 Task: Open Card IT Operations Review in Board Content Curation to Workspace Budgeting and Forecasting and add a team member Softage.1@softage.net, a label Red, a checklist Recruiting, an attachment from your google drive, a color Red and finally, add a card description 'Develop and launch new customer acquisition strategy for B2B market' and a comment 'This task presents an opportunity to showcase our problem-solving and critical thinking skills, finding solutions to complex challenges.'. Add a start date 'Jan 05, 1900' with a due date 'Jan 12, 1900'
Action: Mouse moved to (365, 142)
Screenshot: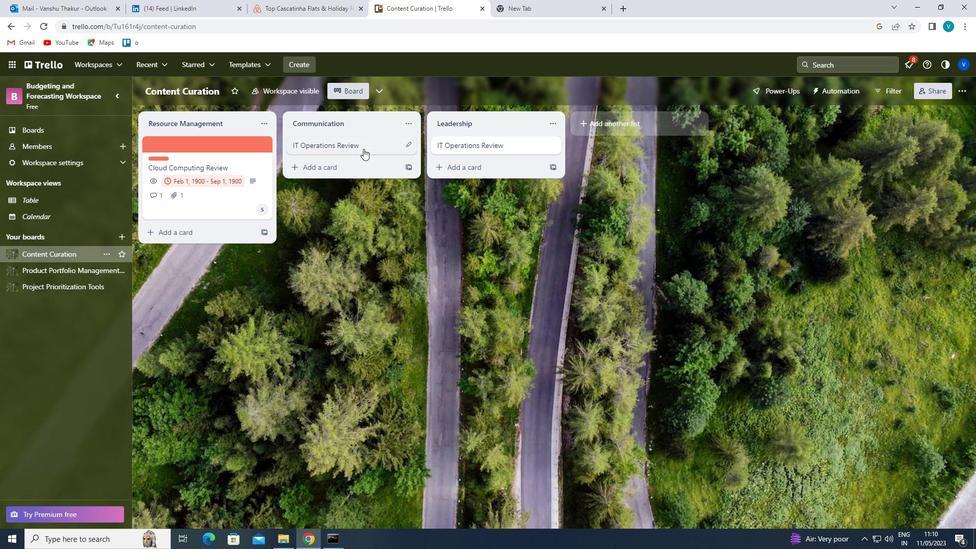 
Action: Mouse pressed left at (365, 142)
Screenshot: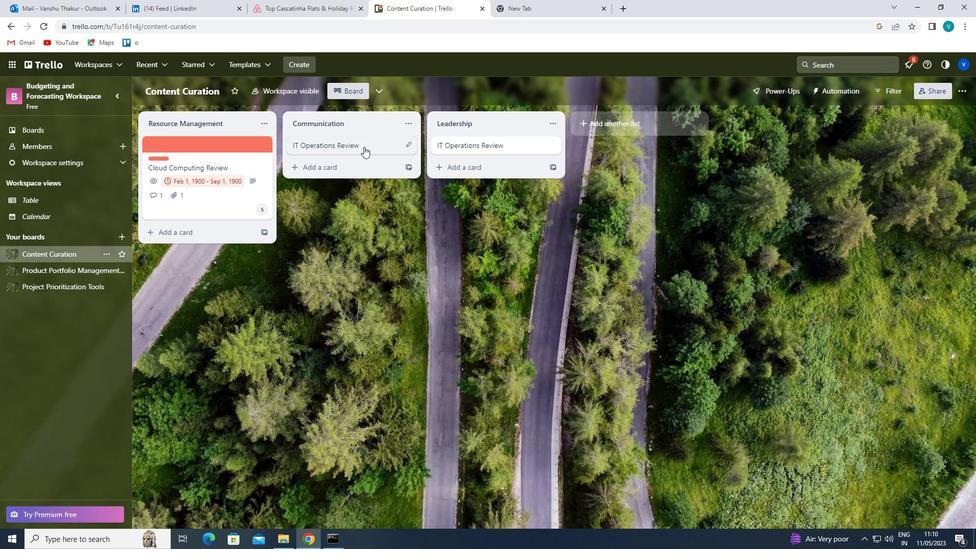 
Action: Mouse moved to (601, 175)
Screenshot: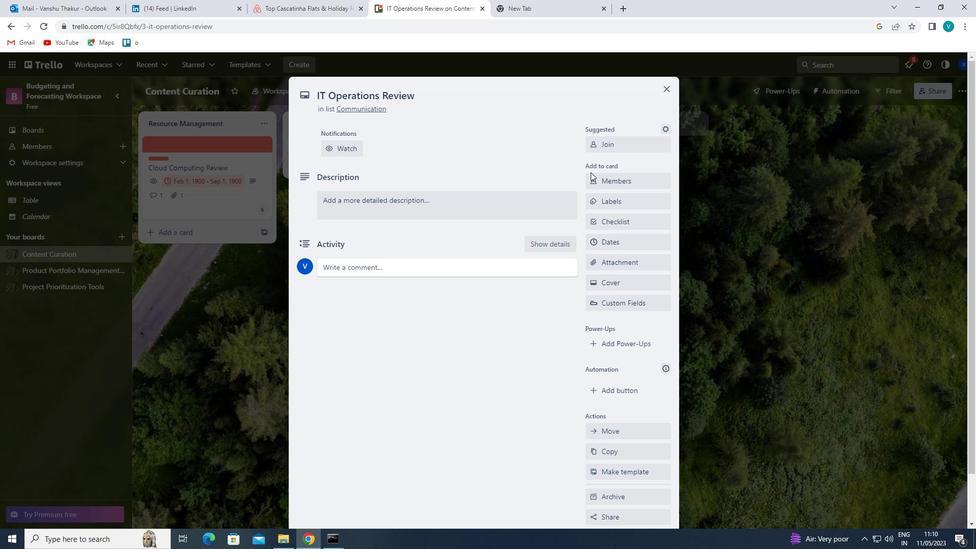 
Action: Mouse pressed left at (601, 175)
Screenshot: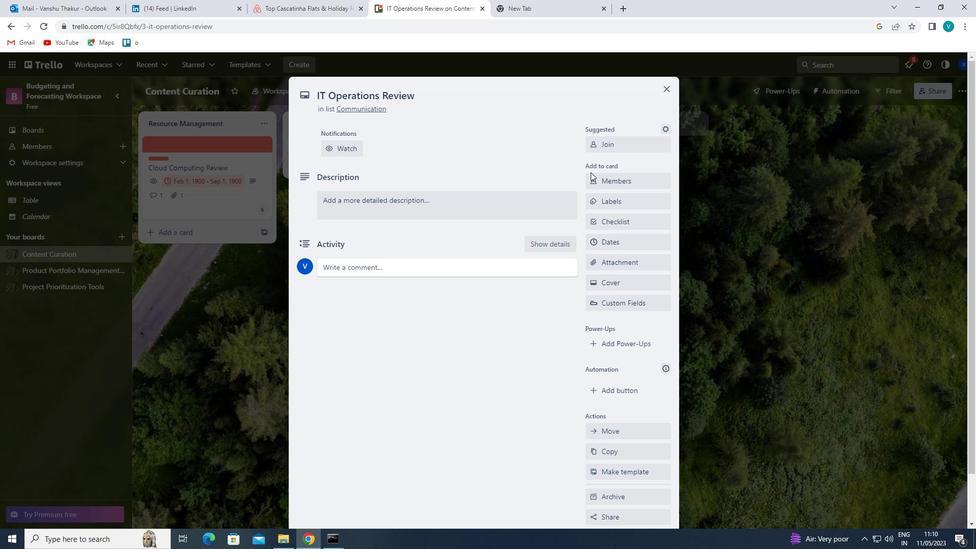 
Action: Mouse moved to (605, 221)
Screenshot: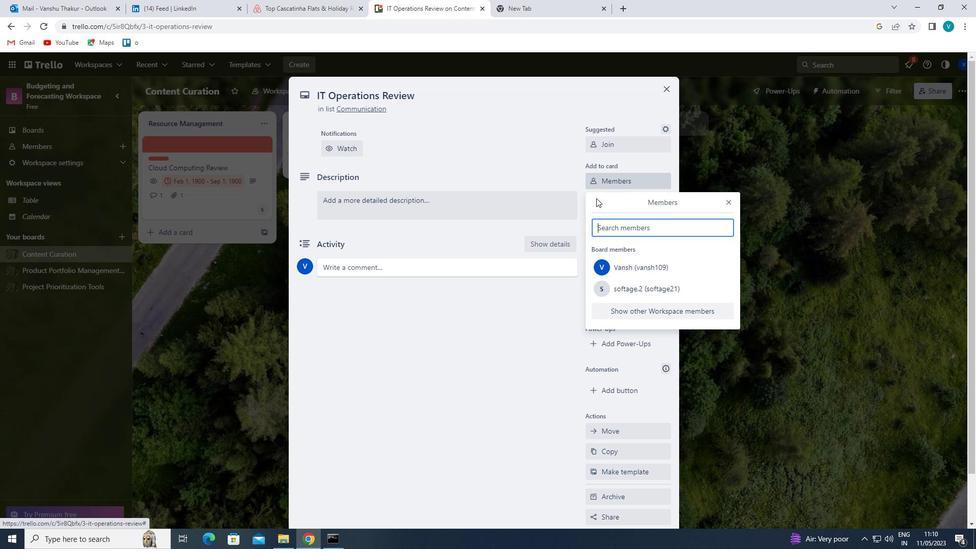 
Action: Mouse pressed left at (605, 221)
Screenshot: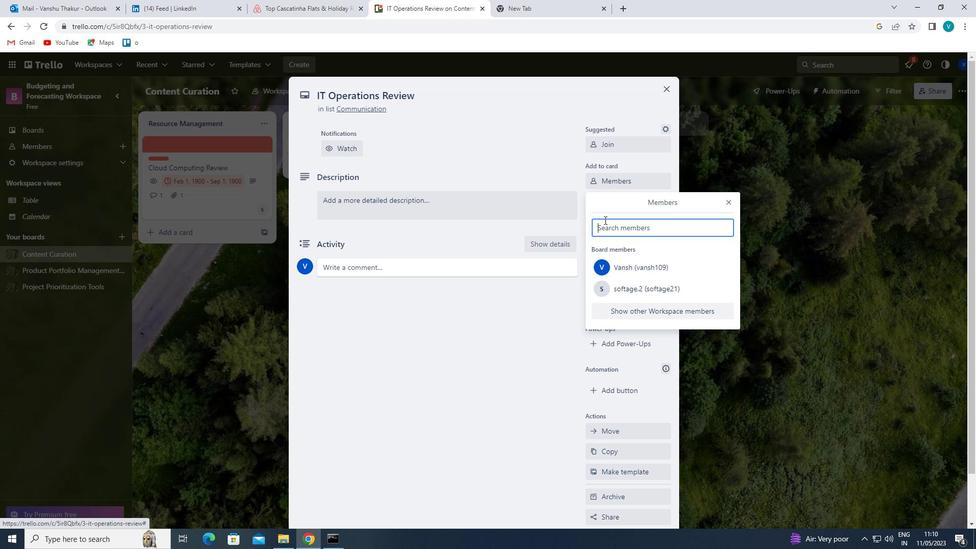 
Action: Mouse moved to (605, 221)
Screenshot: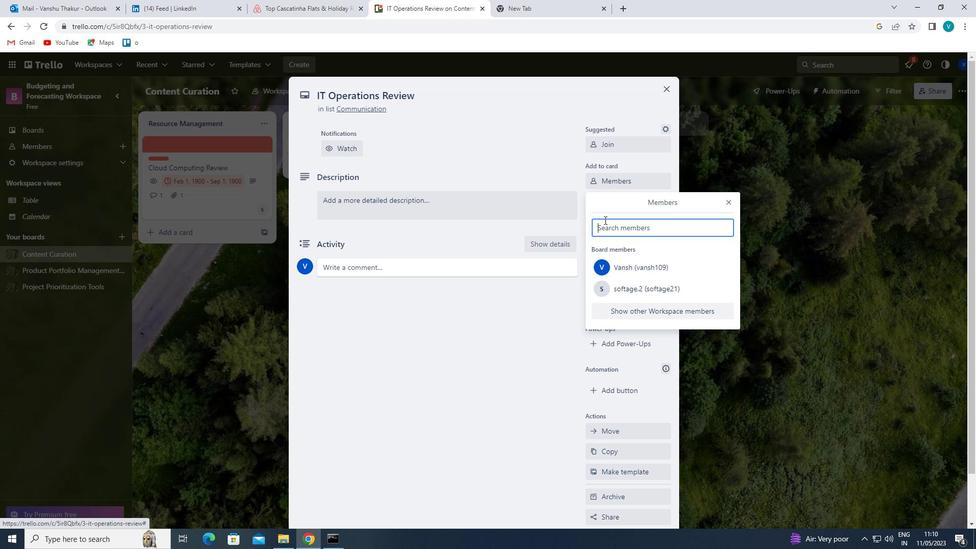 
Action: Key pressed softa
Screenshot: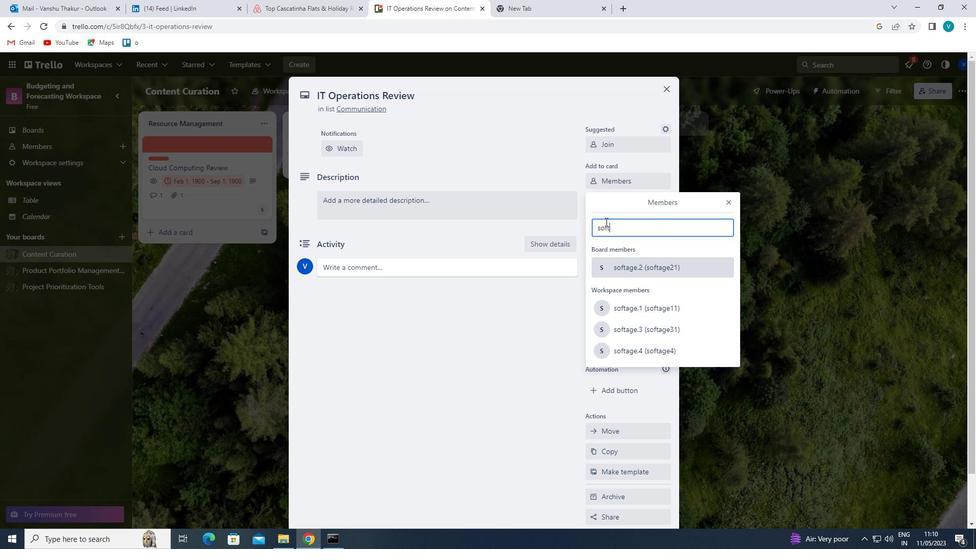 
Action: Mouse moved to (631, 307)
Screenshot: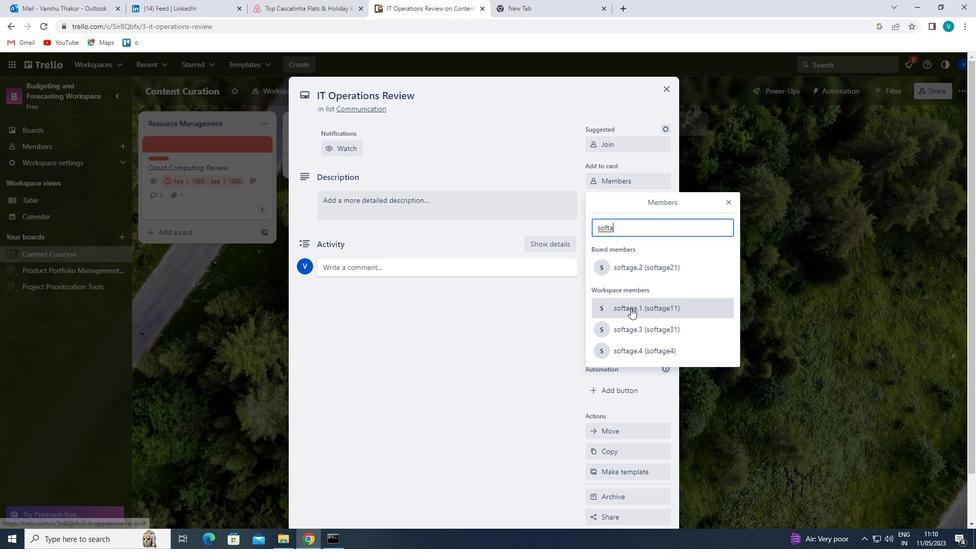 
Action: Mouse pressed left at (631, 307)
Screenshot: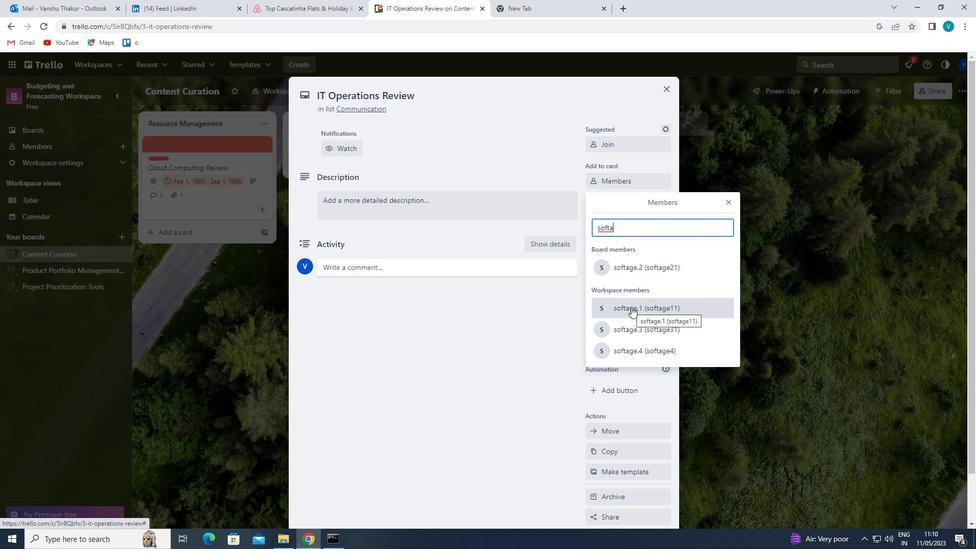 
Action: Mouse moved to (728, 201)
Screenshot: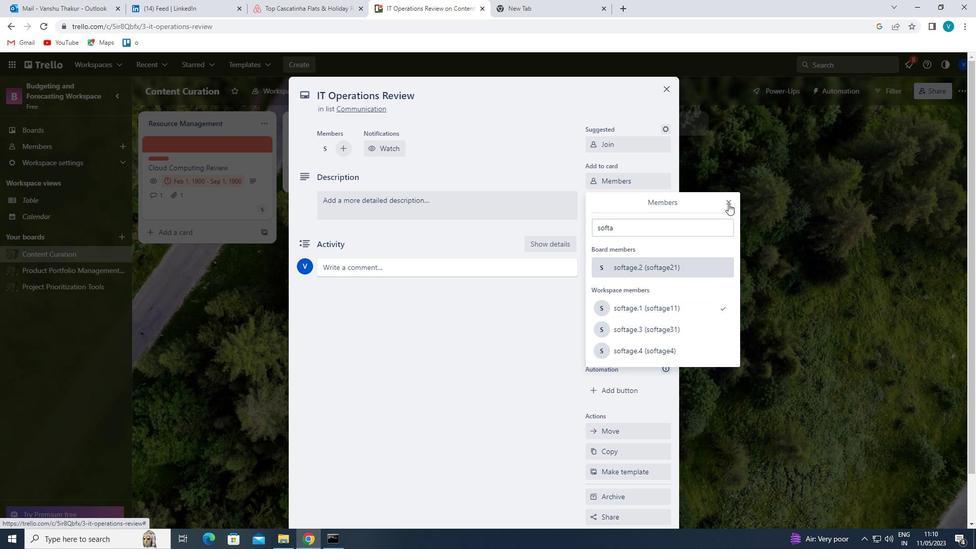 
Action: Mouse pressed left at (728, 201)
Screenshot: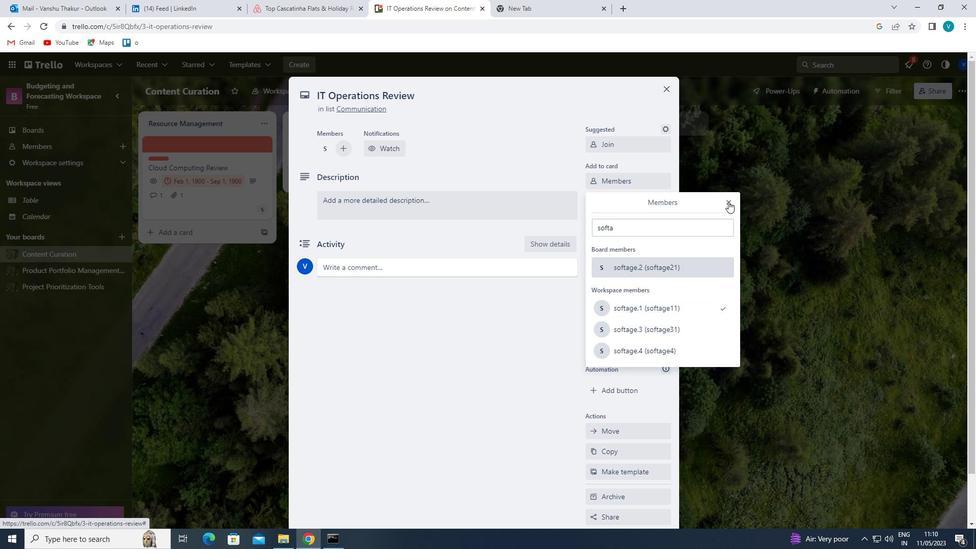 
Action: Mouse moved to (632, 207)
Screenshot: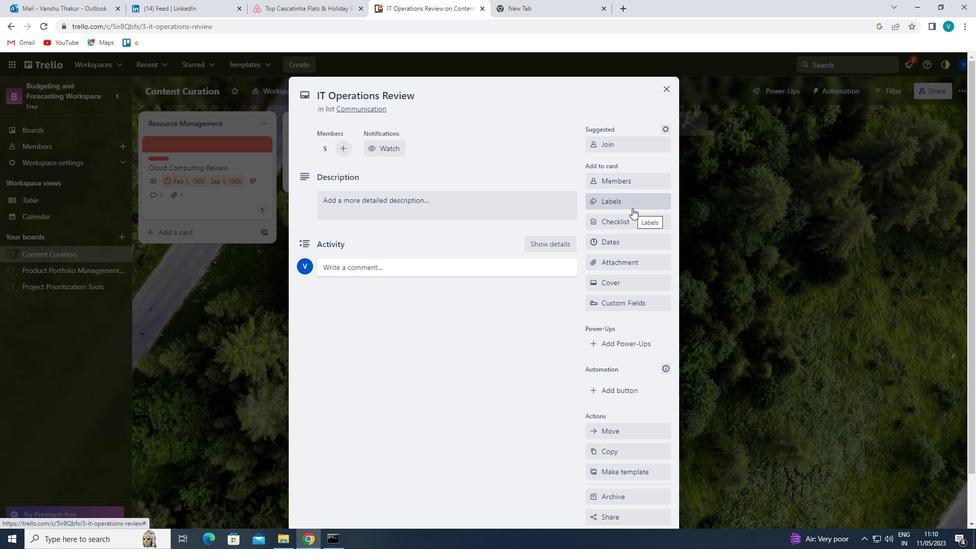 
Action: Mouse pressed left at (632, 207)
Screenshot: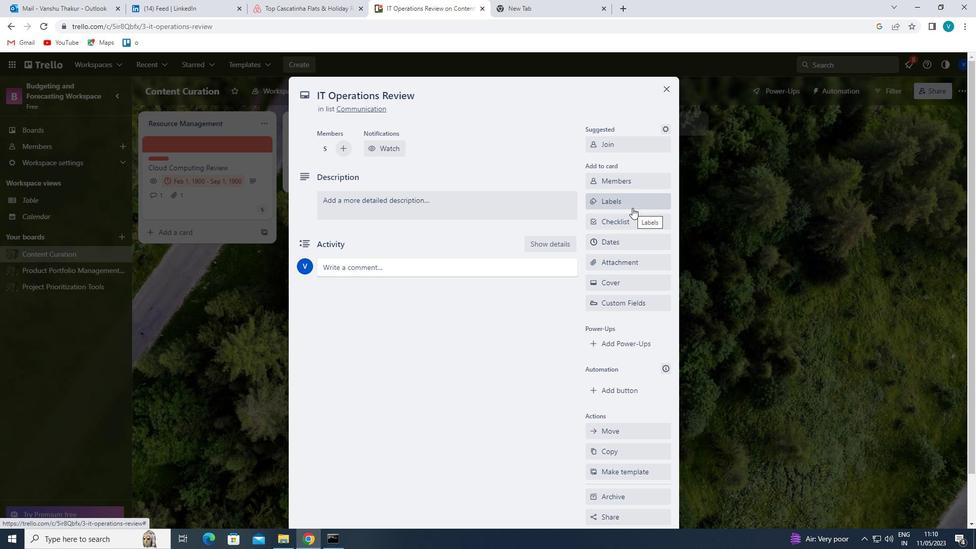 
Action: Mouse moved to (641, 337)
Screenshot: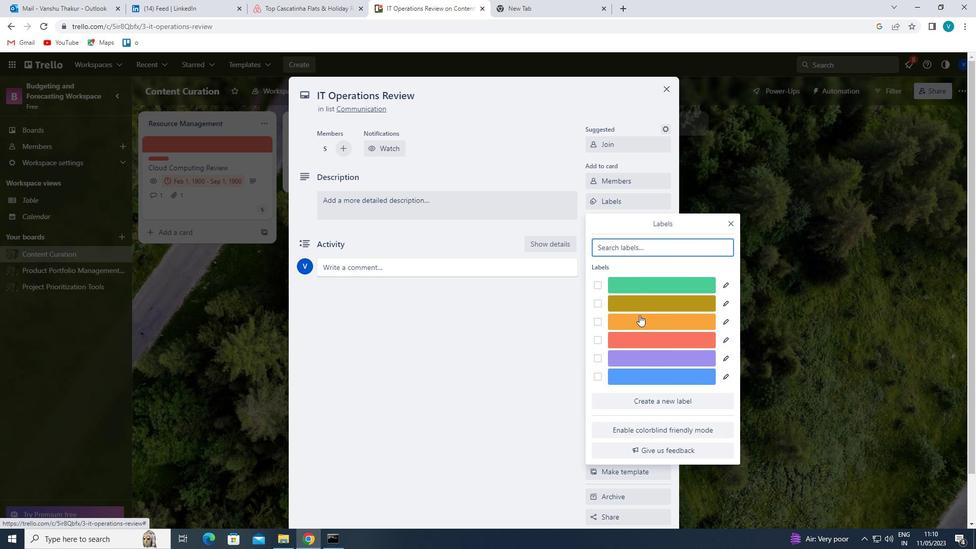 
Action: Mouse pressed left at (641, 337)
Screenshot: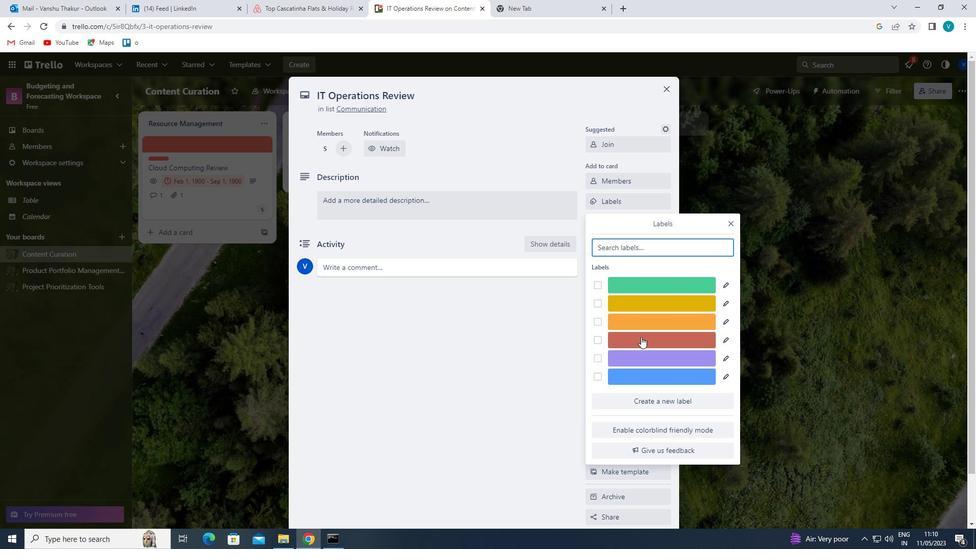 
Action: Mouse moved to (733, 219)
Screenshot: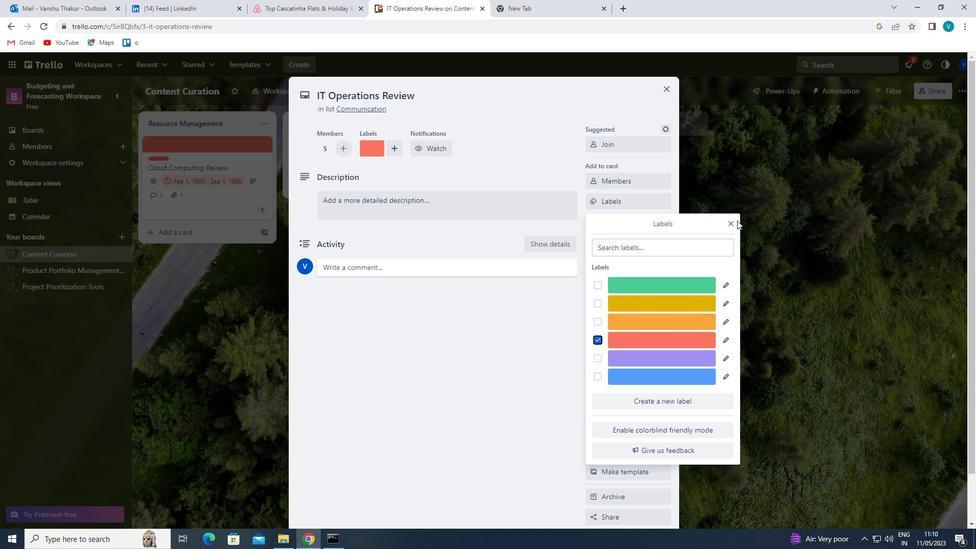 
Action: Mouse pressed left at (733, 219)
Screenshot: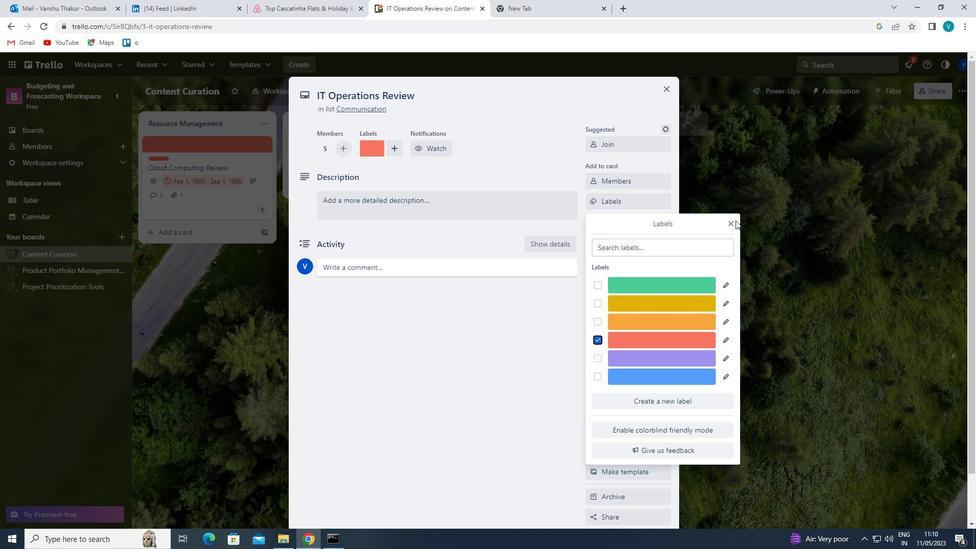 
Action: Mouse moved to (621, 222)
Screenshot: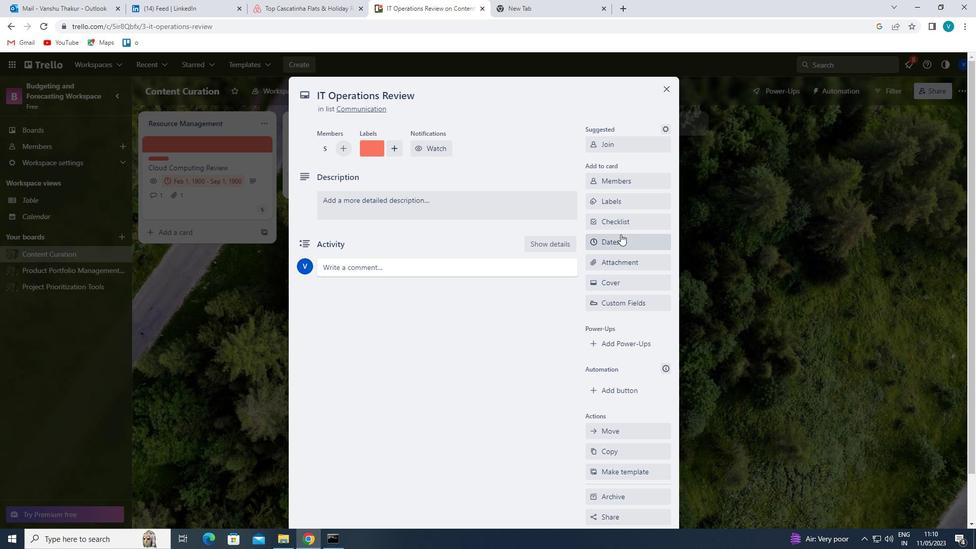 
Action: Mouse pressed left at (621, 222)
Screenshot: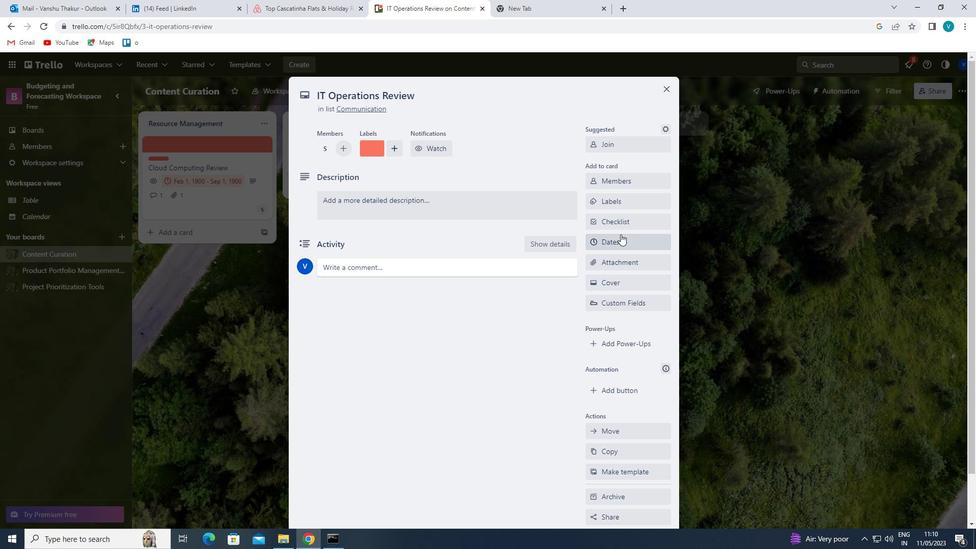 
Action: Key pressed <Key.shift>RECRI<Key.backspace>UI
Screenshot: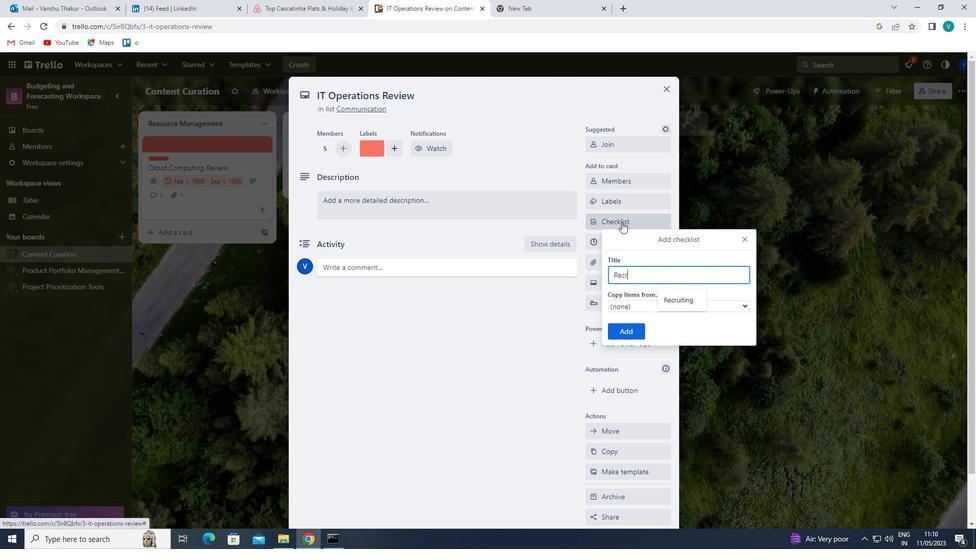 
Action: Mouse moved to (680, 298)
Screenshot: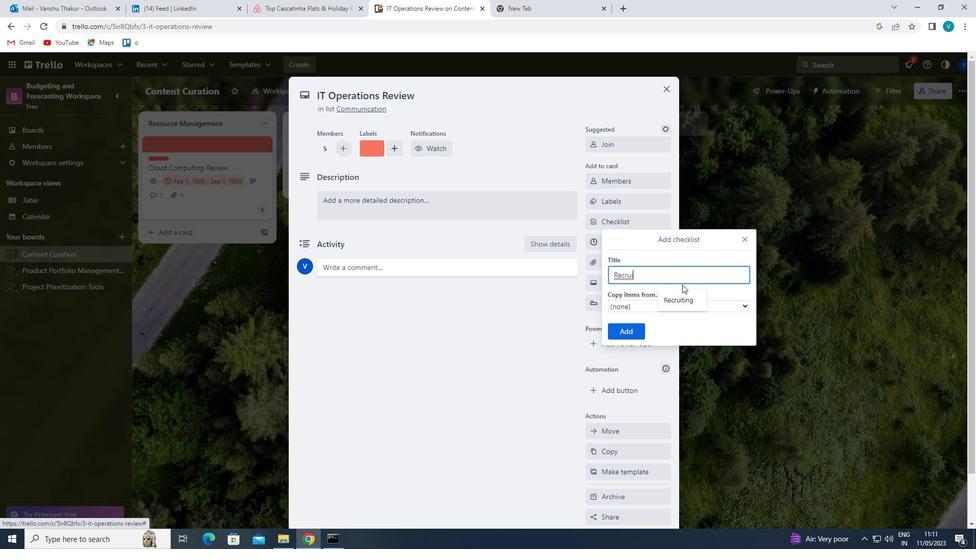 
Action: Mouse pressed left at (680, 298)
Screenshot: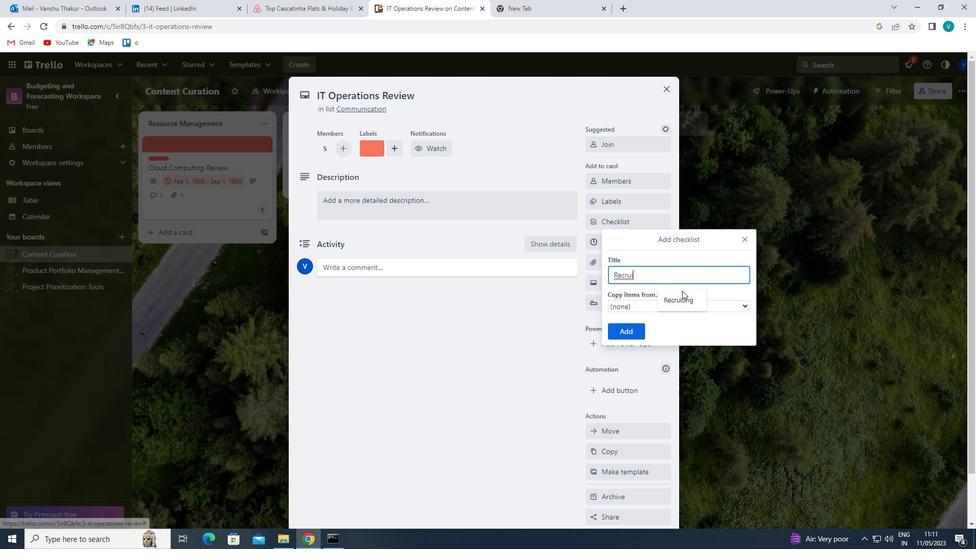 
Action: Mouse moved to (633, 335)
Screenshot: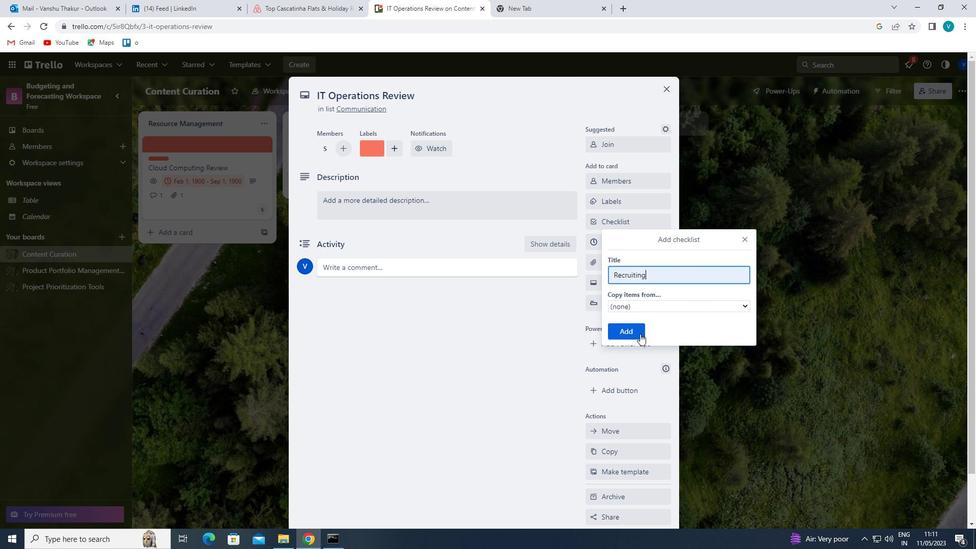 
Action: Mouse pressed left at (633, 335)
Screenshot: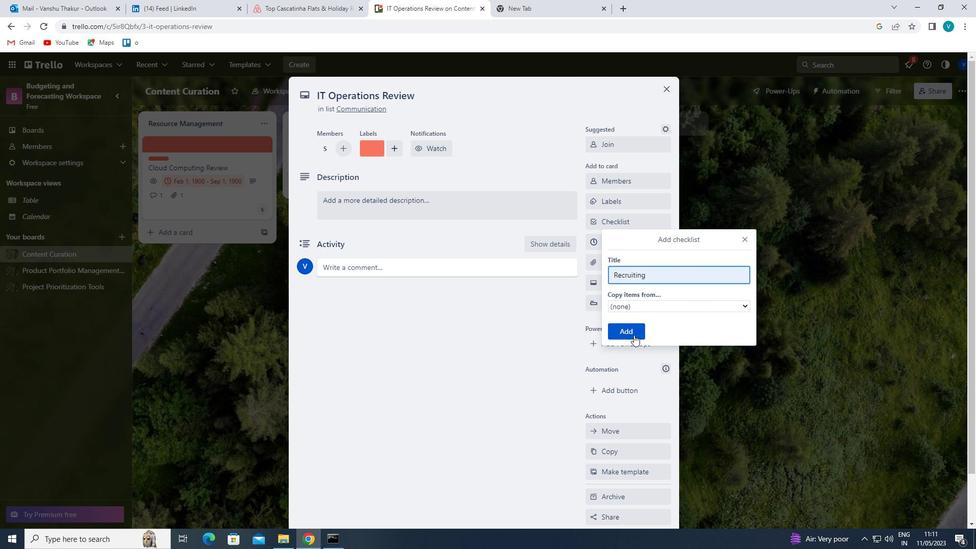 
Action: Mouse moved to (632, 262)
Screenshot: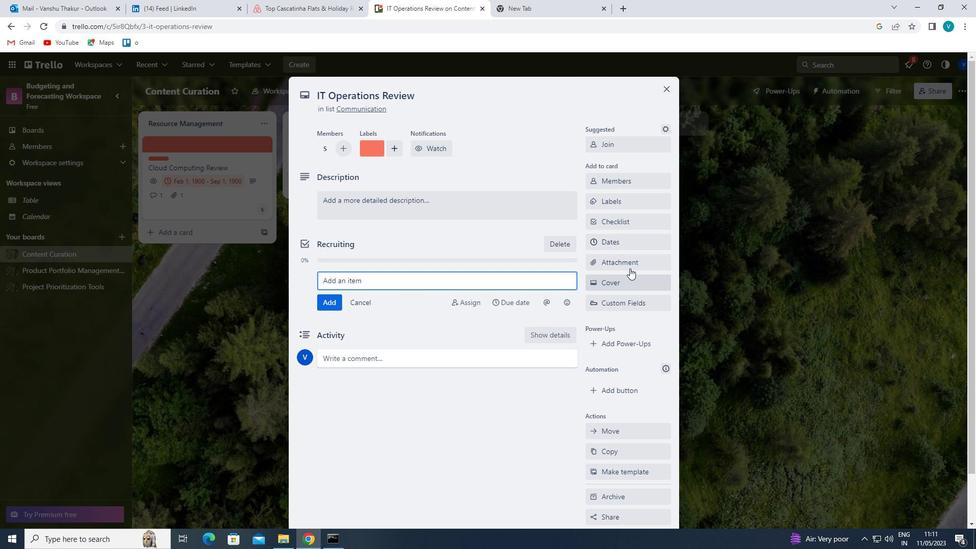 
Action: Mouse pressed left at (632, 262)
Screenshot: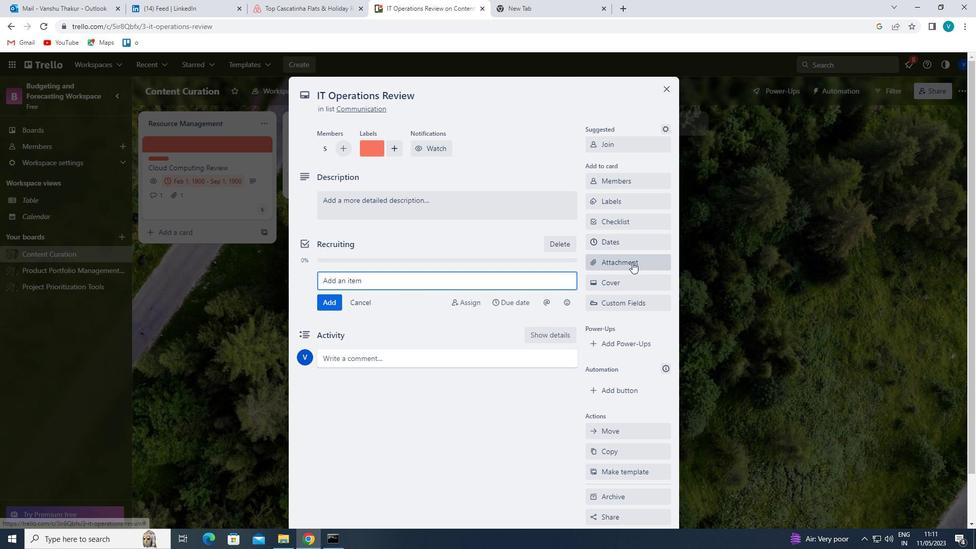 
Action: Mouse moved to (620, 340)
Screenshot: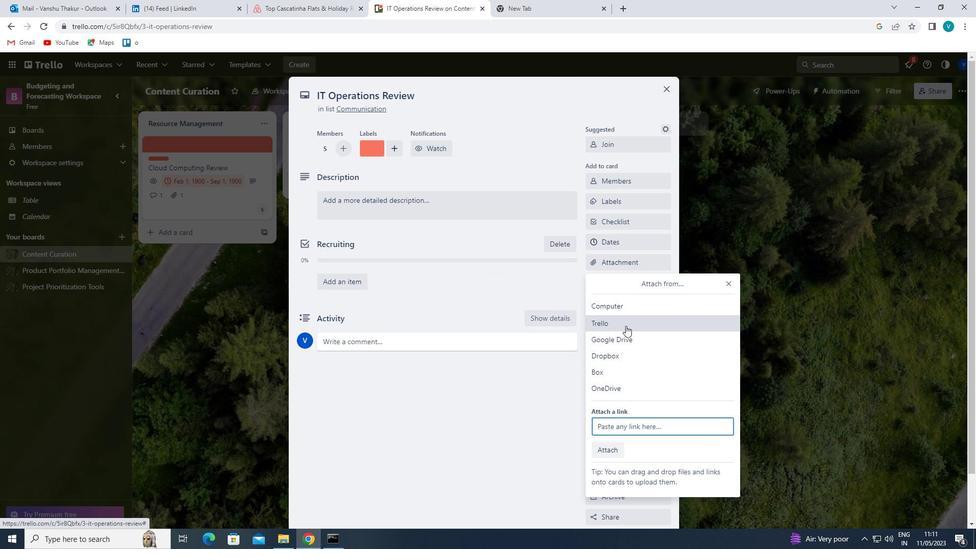 
Action: Mouse pressed left at (620, 340)
Screenshot: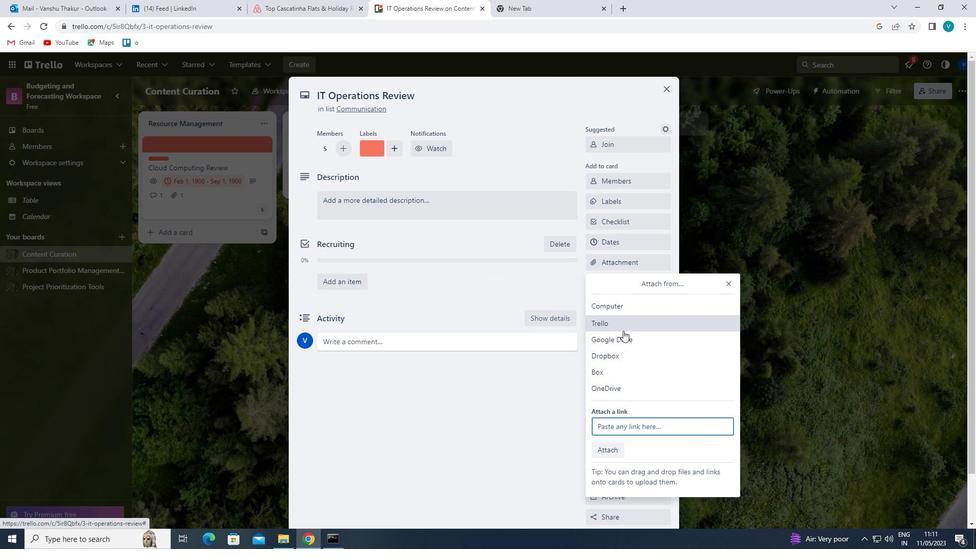 
Action: Mouse moved to (614, 291)
Screenshot: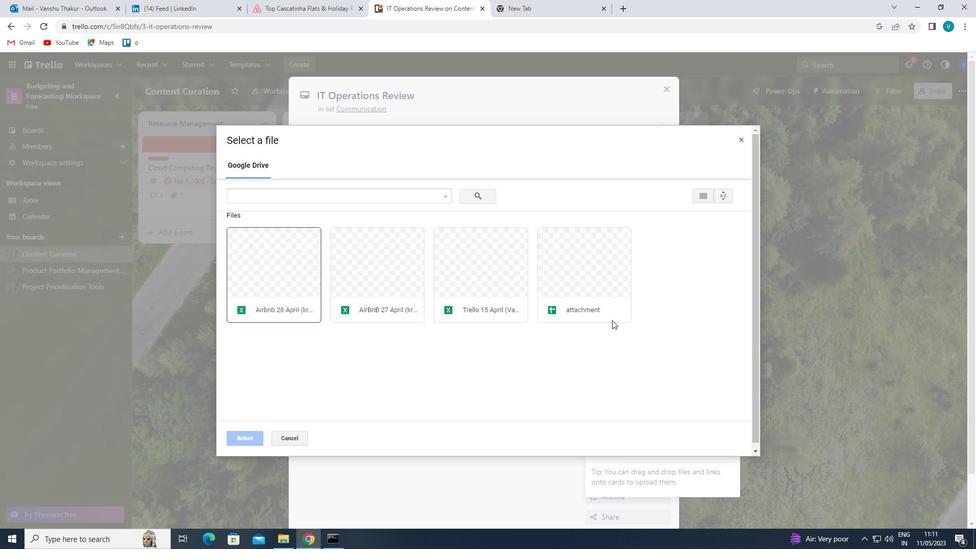 
Action: Mouse pressed left at (614, 291)
Screenshot: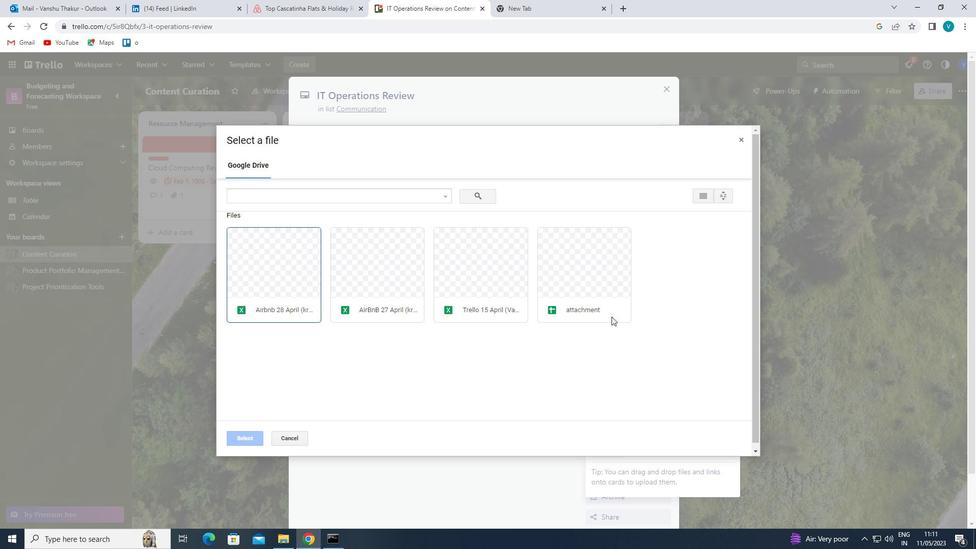 
Action: Mouse moved to (247, 435)
Screenshot: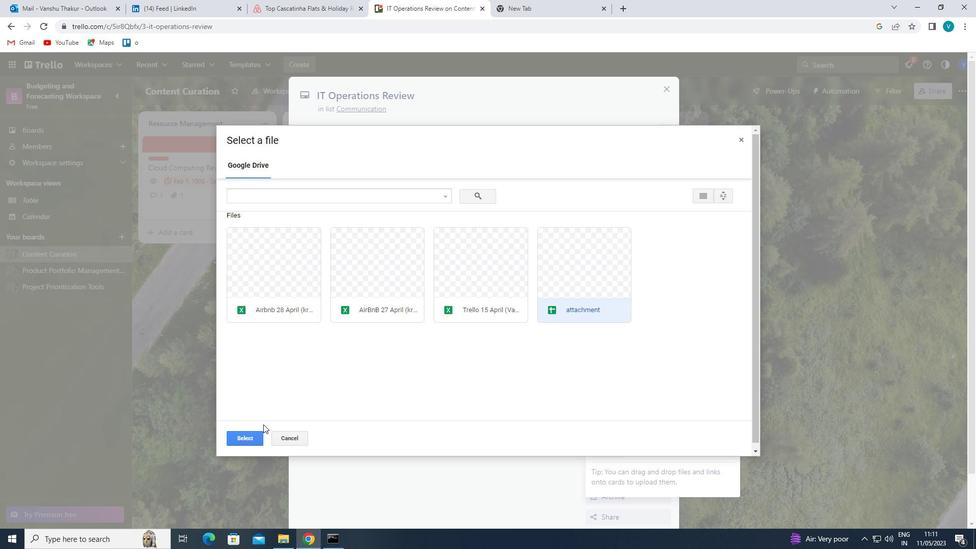 
Action: Mouse pressed left at (247, 435)
Screenshot: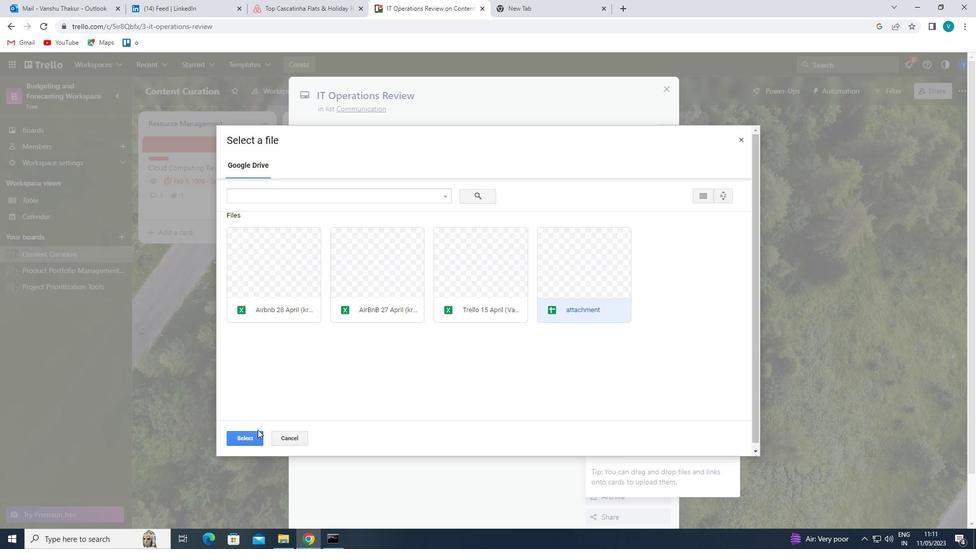 
Action: Mouse moved to (453, 217)
Screenshot: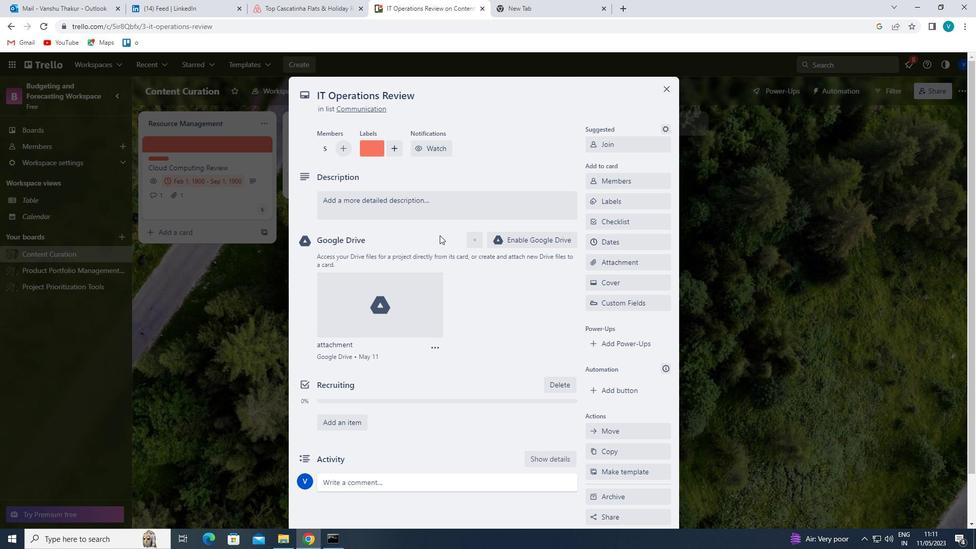
Action: Mouse pressed left at (453, 217)
Screenshot: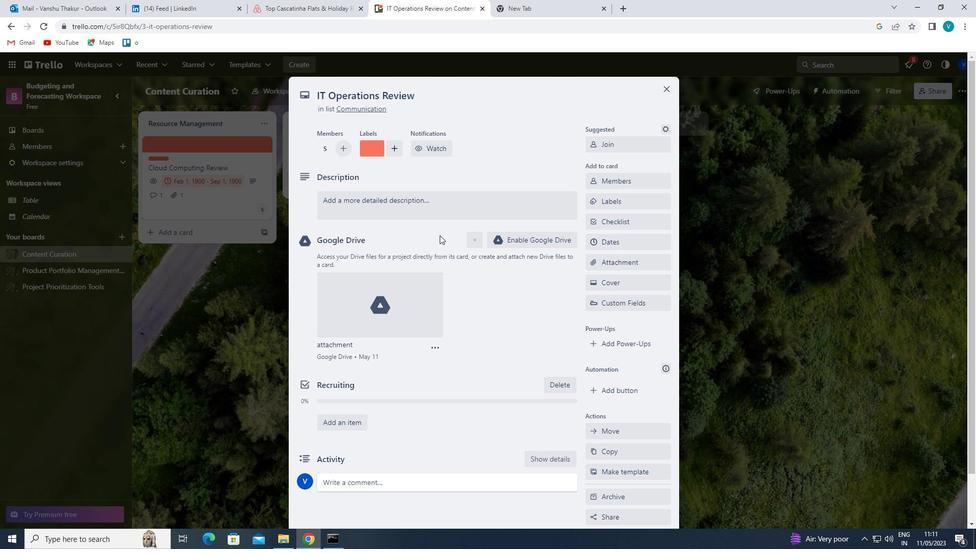 
Action: Mouse moved to (454, 217)
Screenshot: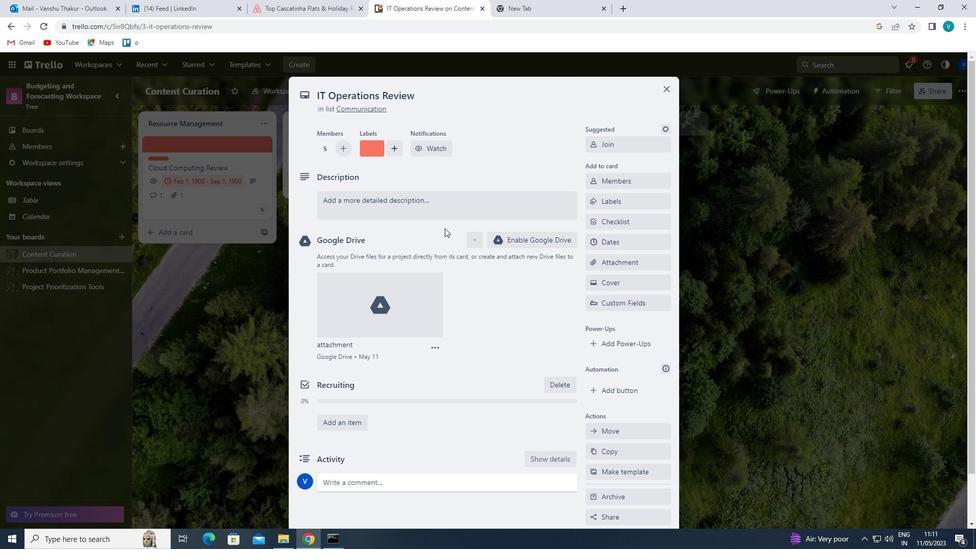 
Action: Key pressed '<Key.shift>DEVELOP<Key.space>AND<Key.space>LAUNCH<Key.space>NEW<Key.space>CUSTOMER<Key.space>ACQUISITION<Key.space>STRATEGY<Key.space>FOR<Key.space><Key.shift>B2<Key.shift><Key.shift><Key.shift><Key.shift><Key.shift><Key.shift><Key.shift><Key.shift><Key.shift>B<Key.space>MARKET'
Screenshot: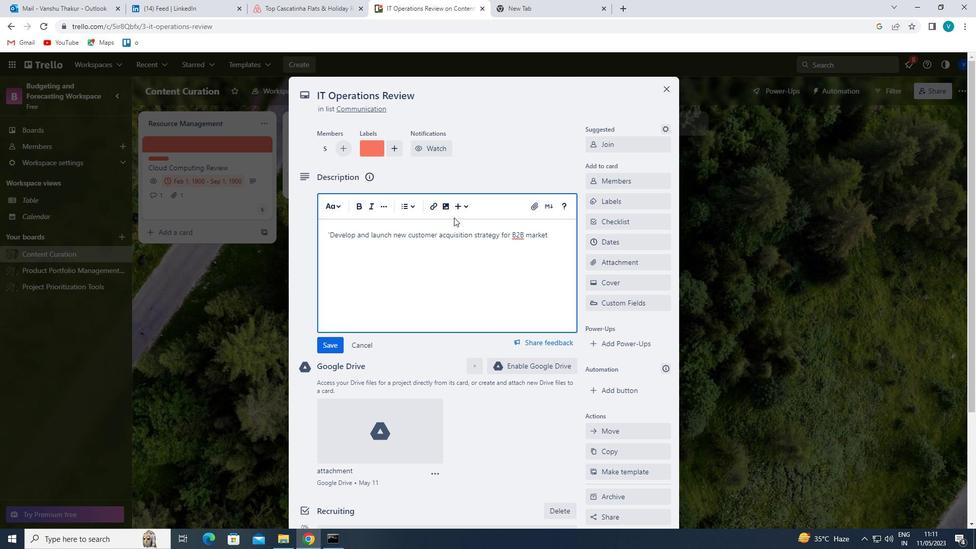 
Action: Mouse moved to (326, 342)
Screenshot: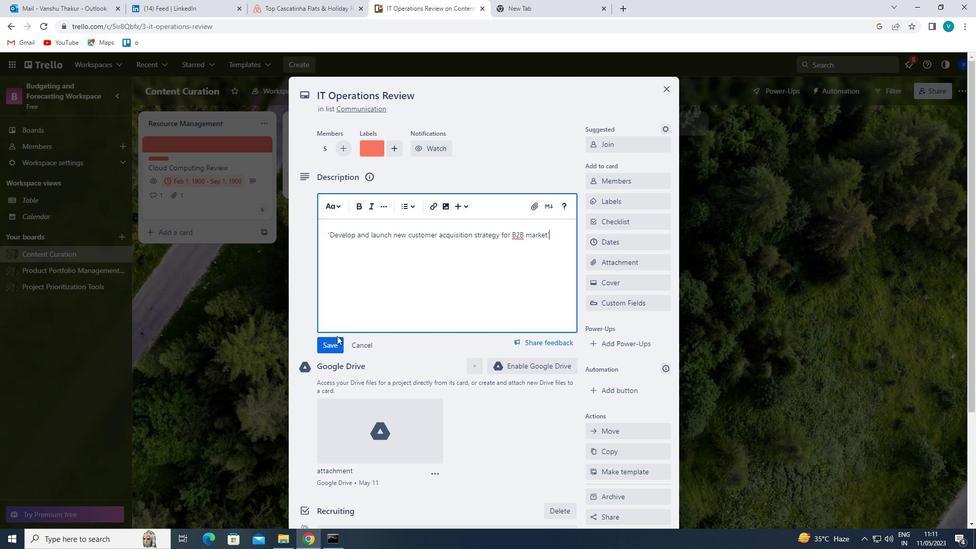 
Action: Mouse pressed left at (326, 342)
Screenshot: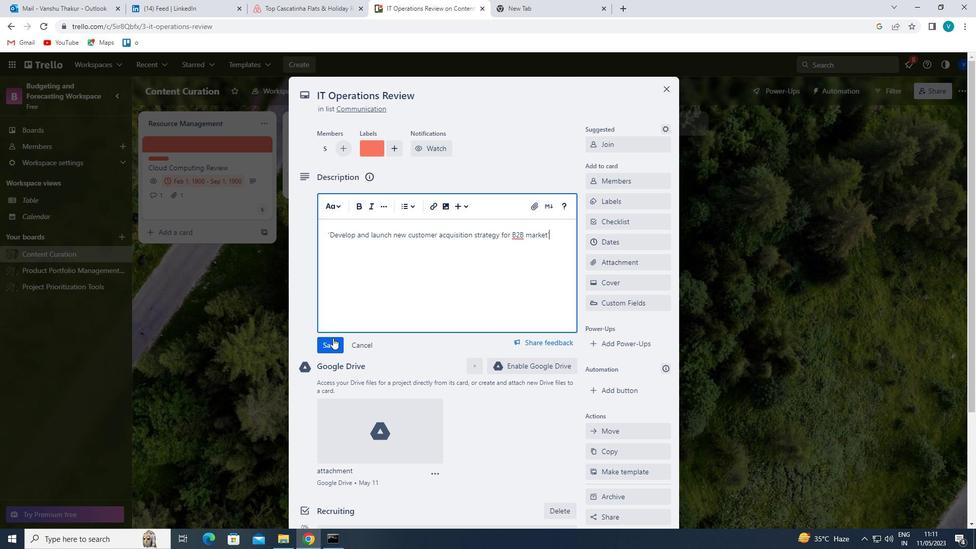 
Action: Mouse moved to (347, 344)
Screenshot: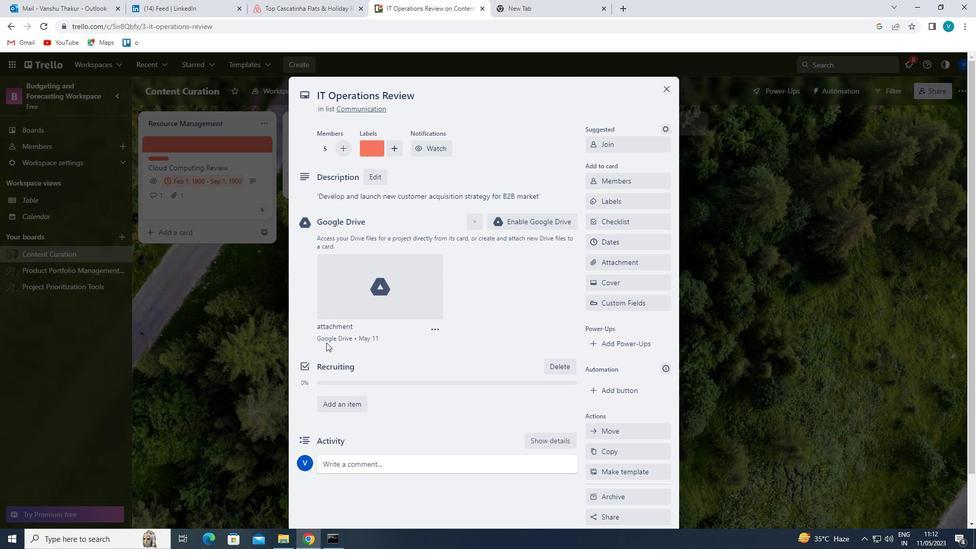 
Action: Mouse scrolled (347, 344) with delta (0, 0)
Screenshot: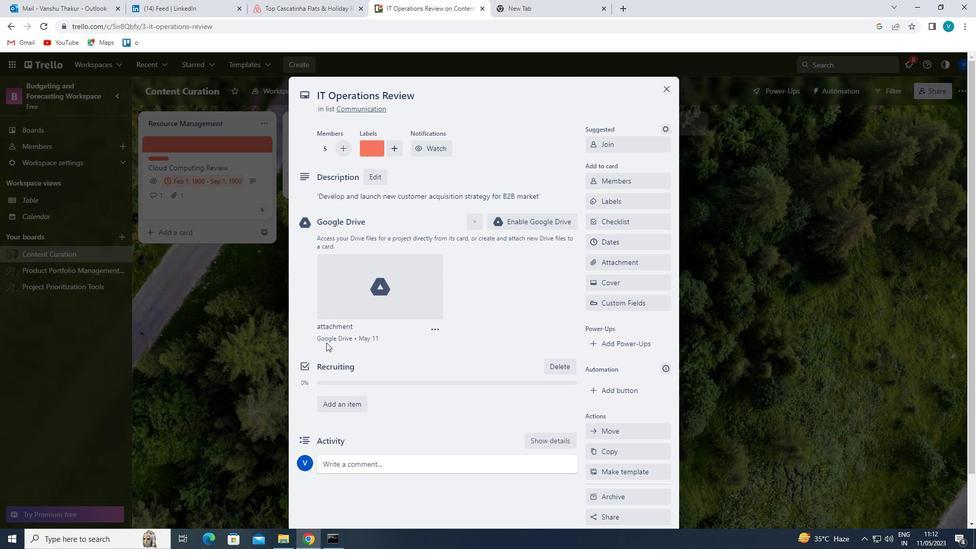 
Action: Mouse moved to (347, 345)
Screenshot: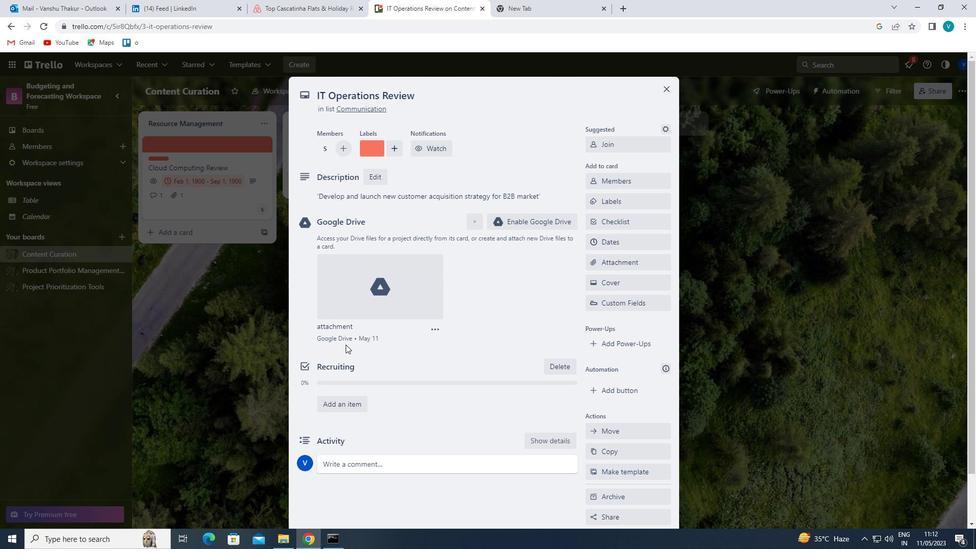 
Action: Mouse scrolled (347, 344) with delta (0, 0)
Screenshot: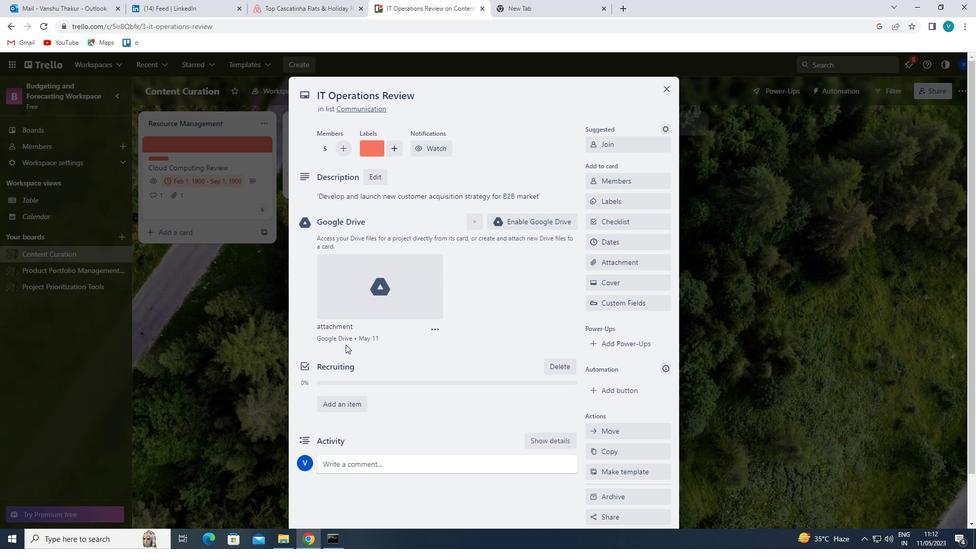 
Action: Mouse moved to (349, 345)
Screenshot: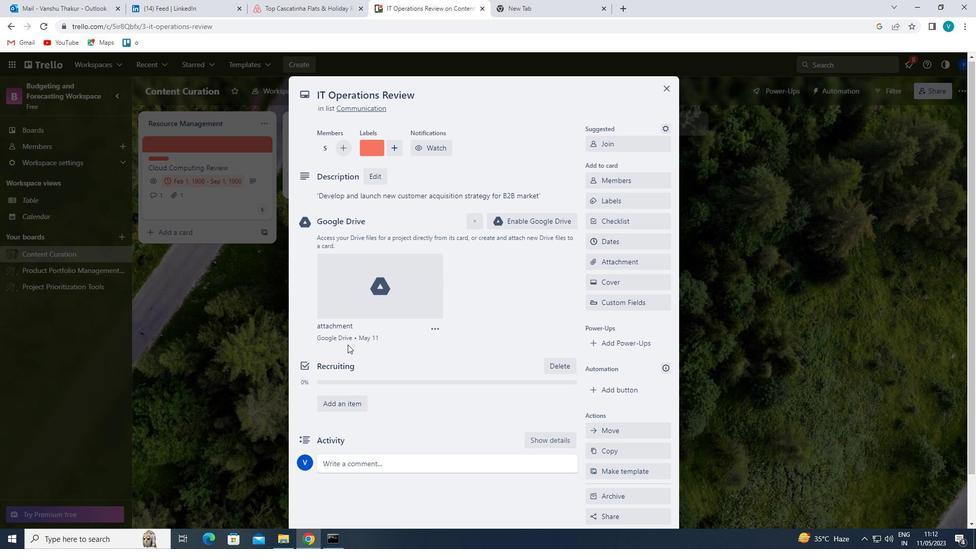 
Action: Mouse scrolled (349, 345) with delta (0, 0)
Screenshot: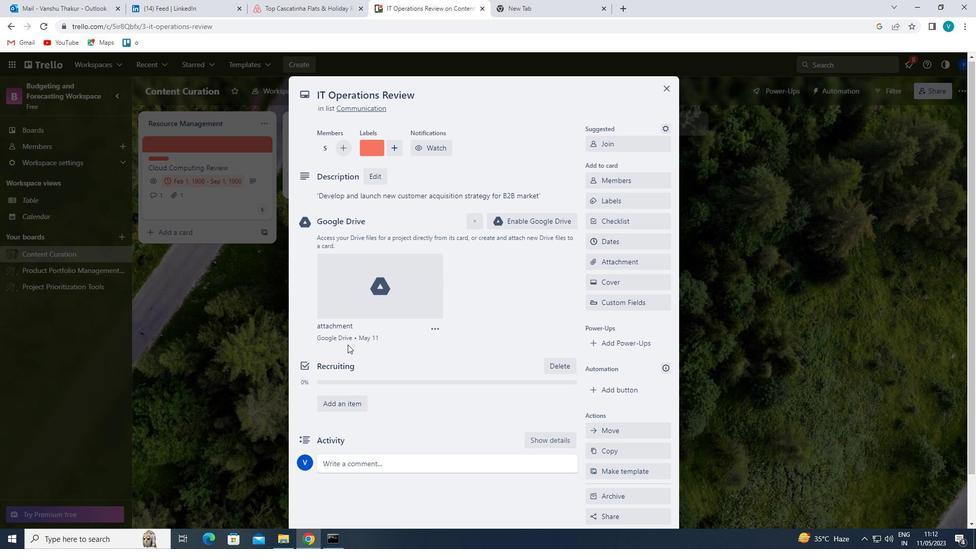
Action: Mouse moved to (375, 410)
Screenshot: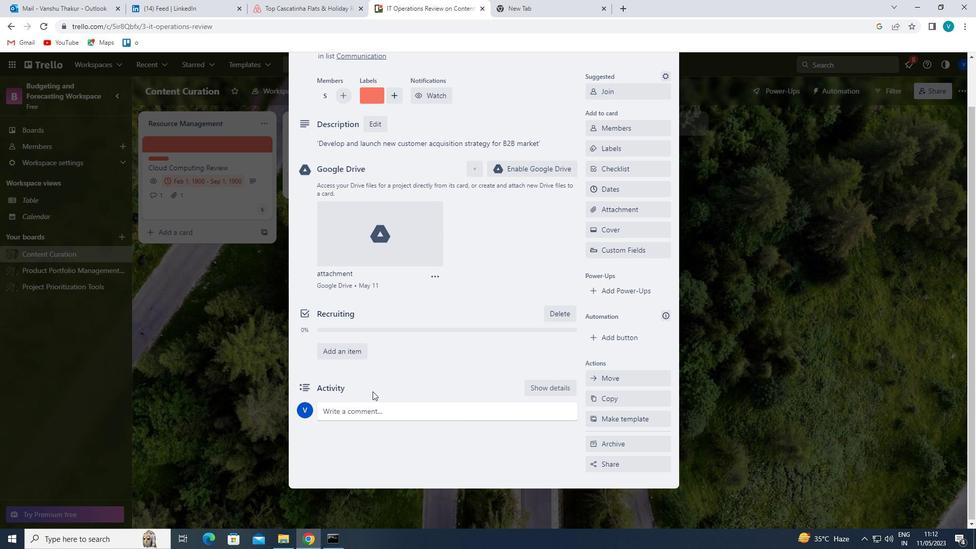 
Action: Mouse pressed left at (375, 410)
Screenshot: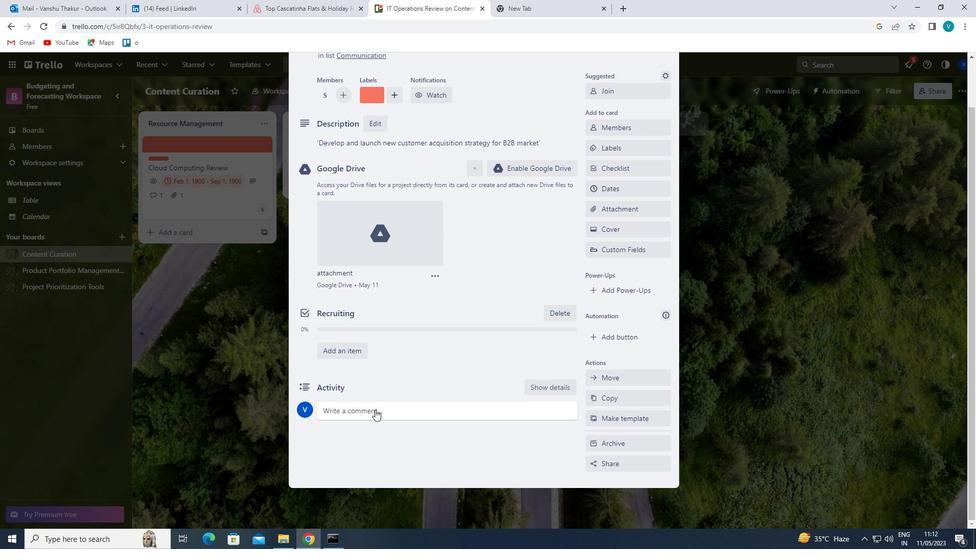 
Action: Key pressed '<Key.shift><Key.shift><Key.shift>THIS<Key.space>TASK<Key.space>PRESENTS<Key.space>AN<Key.space>OPPO<Key.backspace>ORTUNITY<Key.space>TO<Key.space>SHOWCASE<Key.space>OUR<Key.space>[R<Key.backspace><Key.backspace>PROV<Key.backspace>BLR<Key.backspace>EM<Key.space><Key.backspace>-SOLVING<Key.space>AND<Key.space>CRITICAL<Key.space>THINKING<Key.space>SKILLS<Key.space><Key.backspace>,<Key.space>FINDING<Key.space>SOLUTIONS<Key.space>TO<Key.space>COMPLES<Key.backspace>X<Key.space>CHALLENGES.;<Key.backspace>'
Screenshot: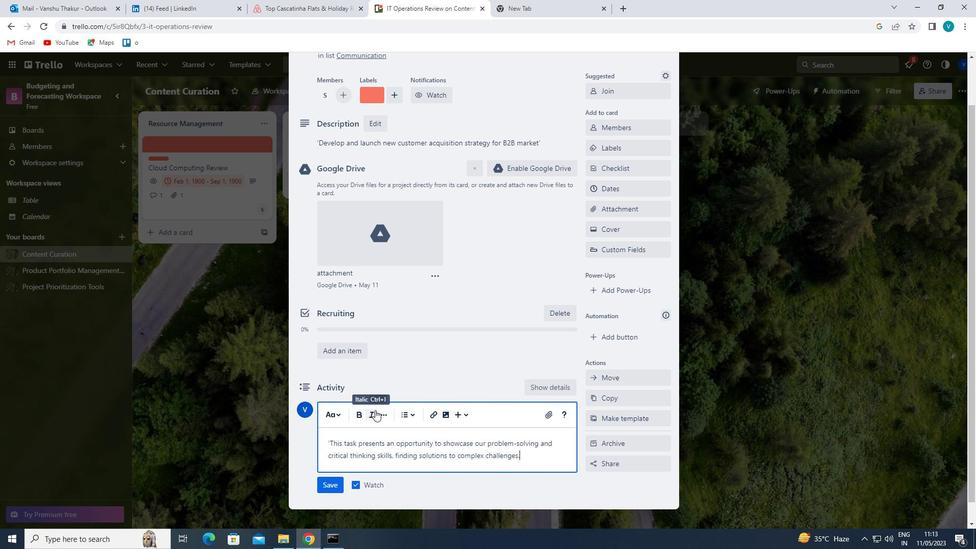 
Action: Mouse moved to (334, 482)
Screenshot: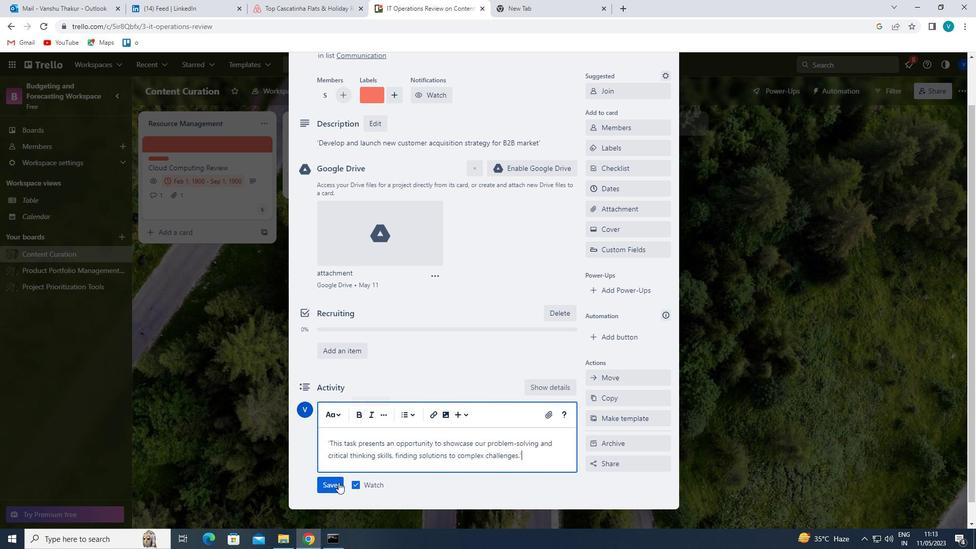 
Action: Mouse pressed left at (334, 482)
Screenshot: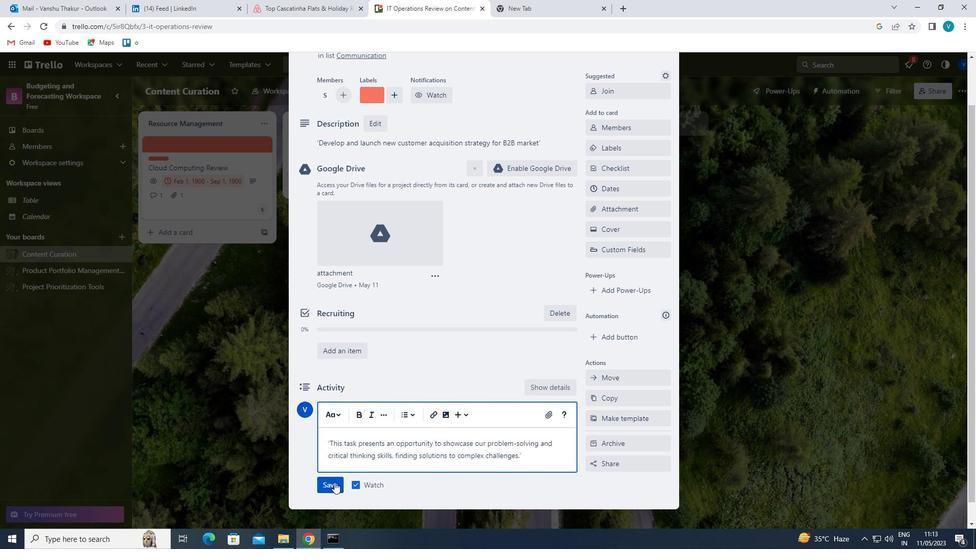 
Action: Mouse moved to (627, 186)
Screenshot: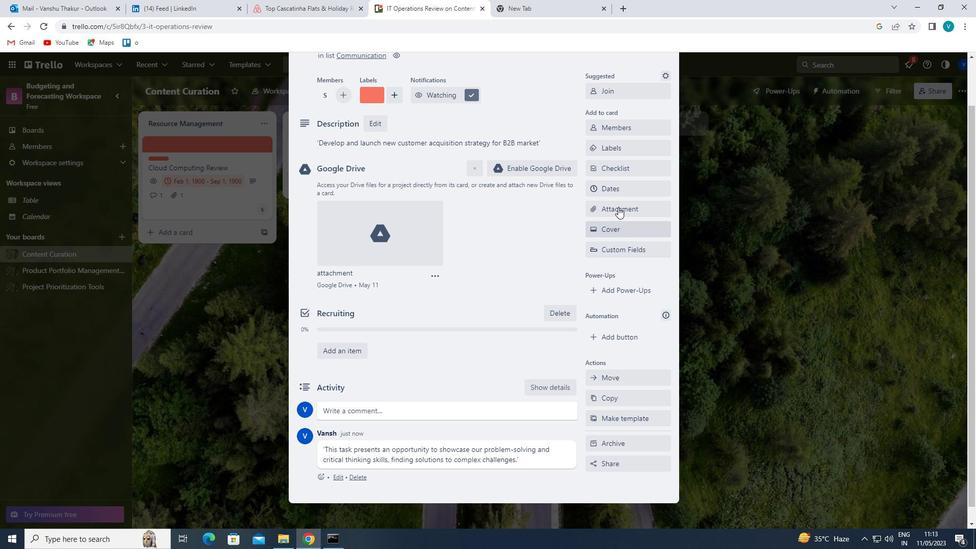
Action: Mouse pressed left at (627, 186)
Screenshot: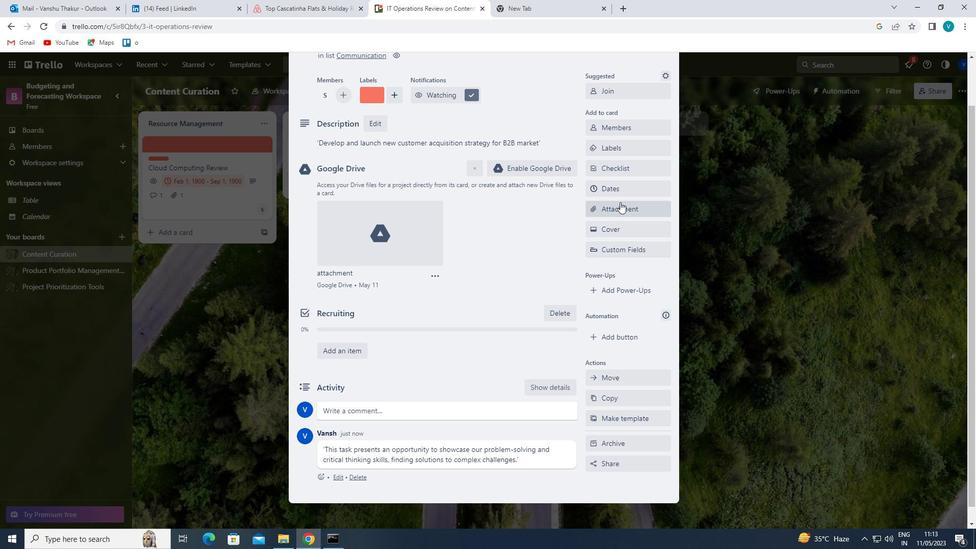 
Action: Mouse moved to (598, 279)
Screenshot: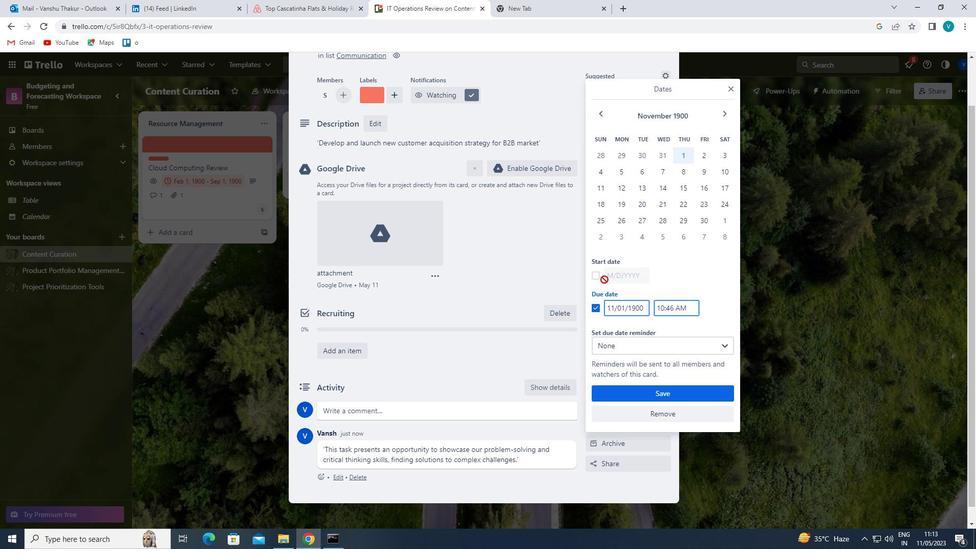 
Action: Mouse pressed left at (598, 279)
Screenshot: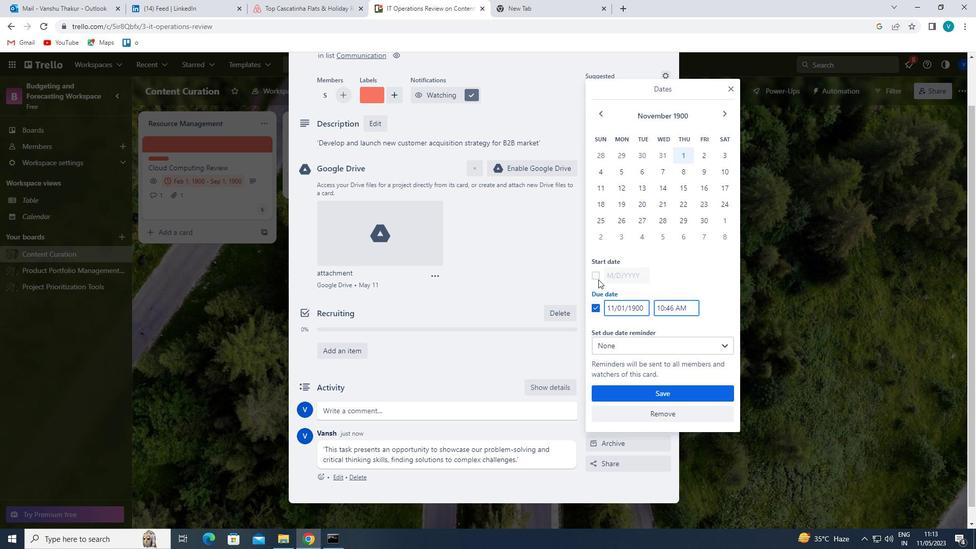 
Action: Mouse moved to (614, 275)
Screenshot: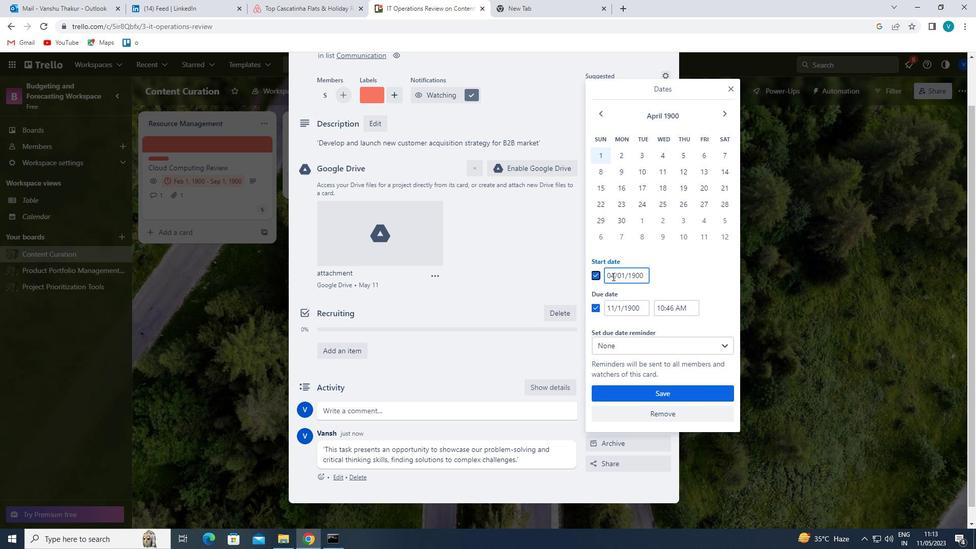 
Action: Mouse pressed left at (614, 275)
Screenshot: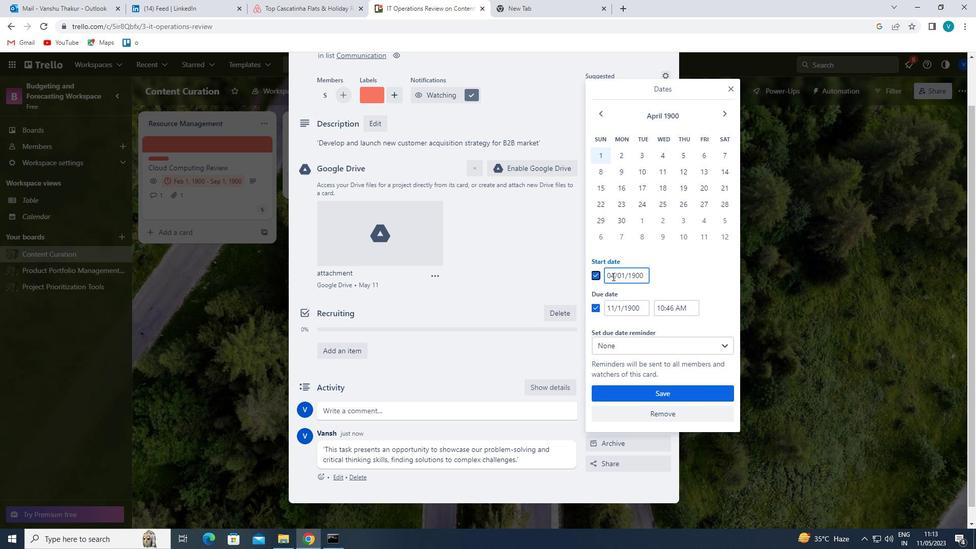 
Action: Mouse moved to (610, 273)
Screenshot: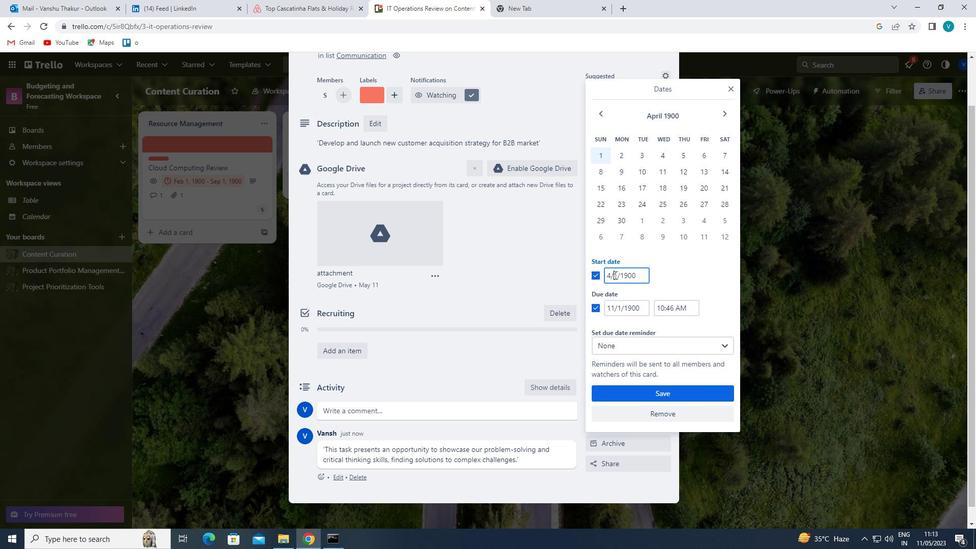 
Action: Mouse pressed left at (610, 273)
Screenshot: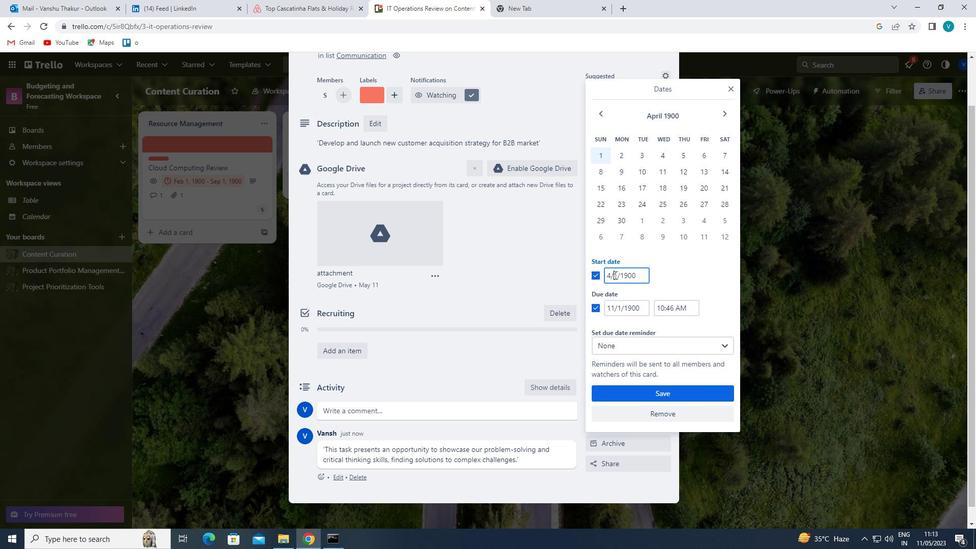 
Action: Mouse moved to (616, 291)
Screenshot: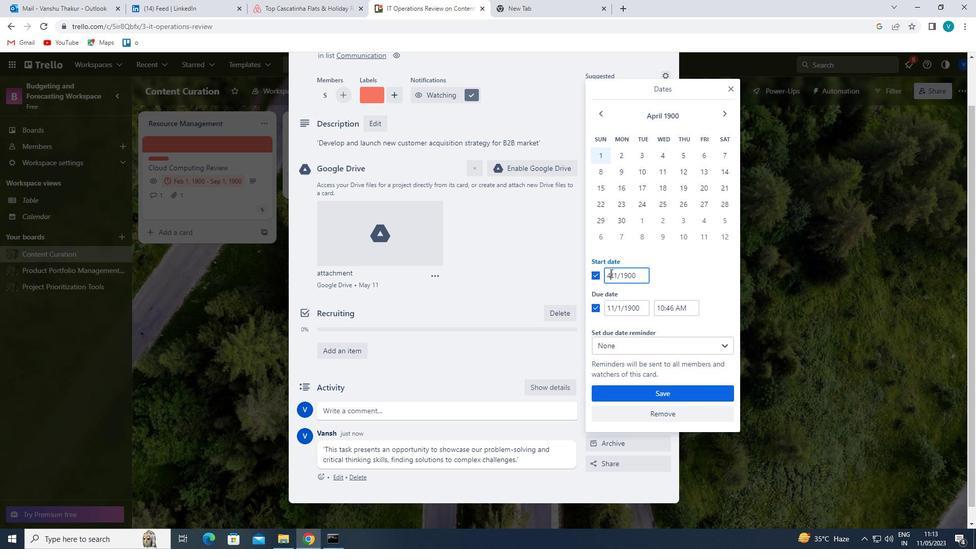 
Action: Key pressed <Key.backspace>5
Screenshot: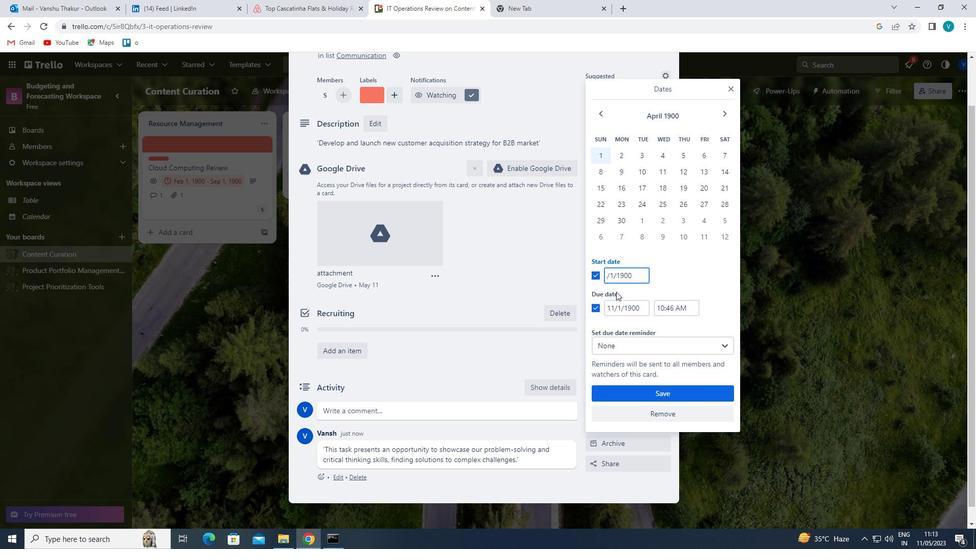 
Action: Mouse moved to (615, 304)
Screenshot: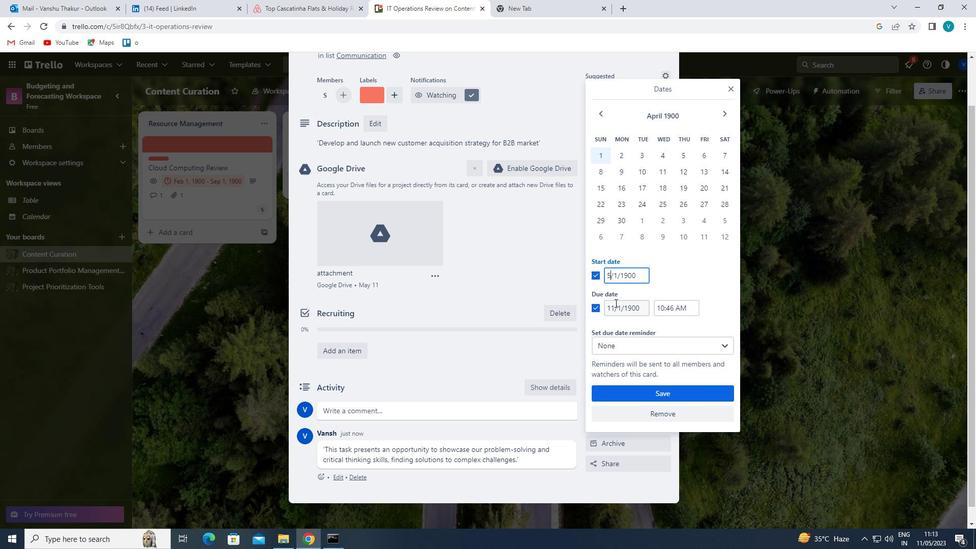 
Action: Mouse pressed left at (615, 304)
Screenshot: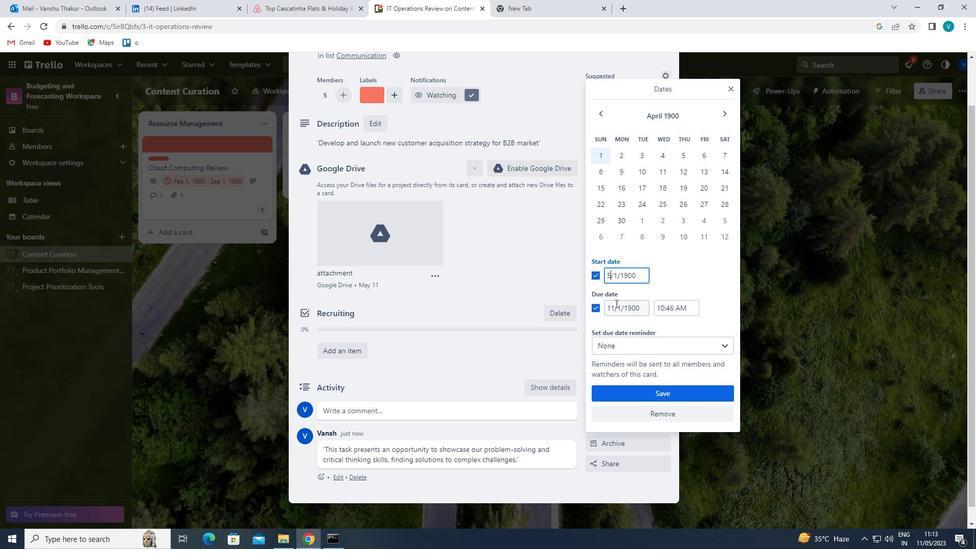 
Action: Mouse moved to (615, 306)
Screenshot: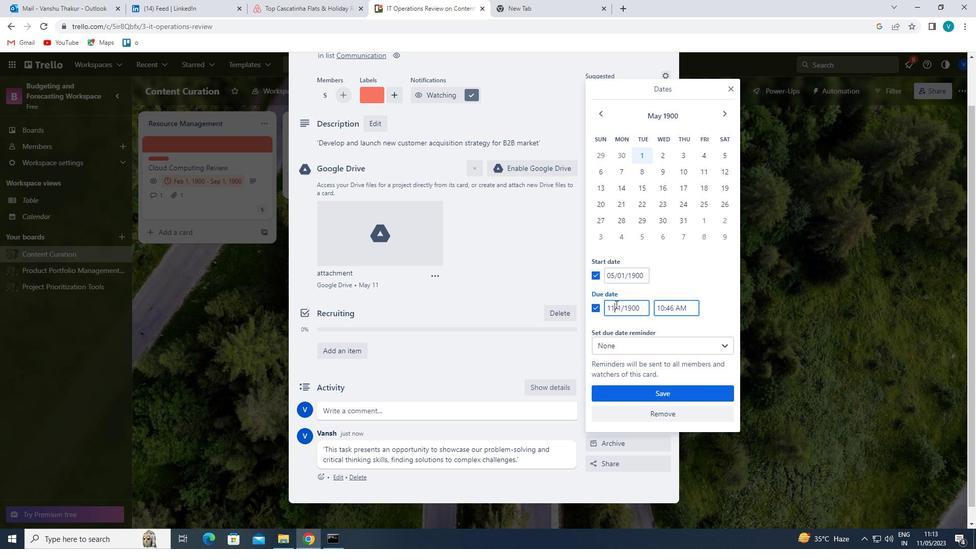 
Action: Key pressed <Key.backspace><Key.backspace>12
Screenshot: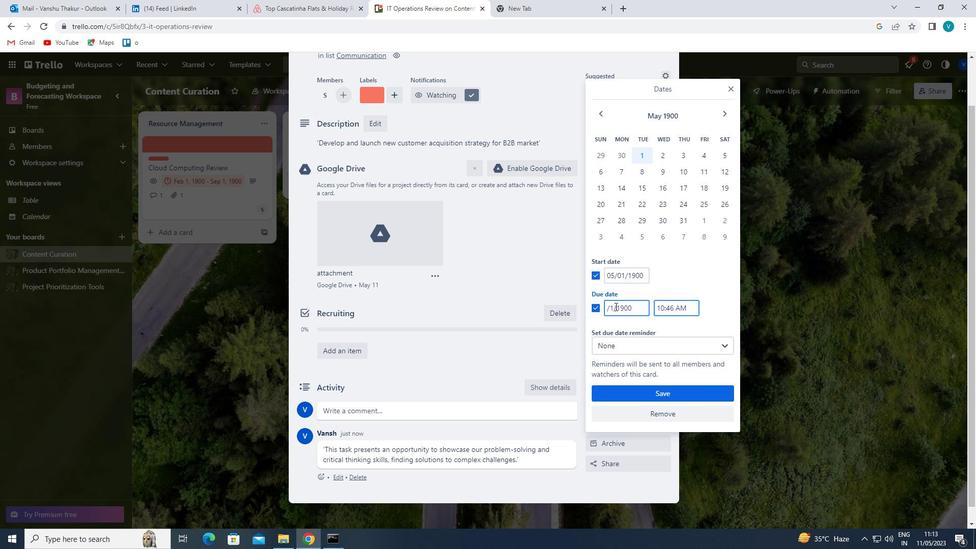 
Action: Mouse moved to (640, 391)
Screenshot: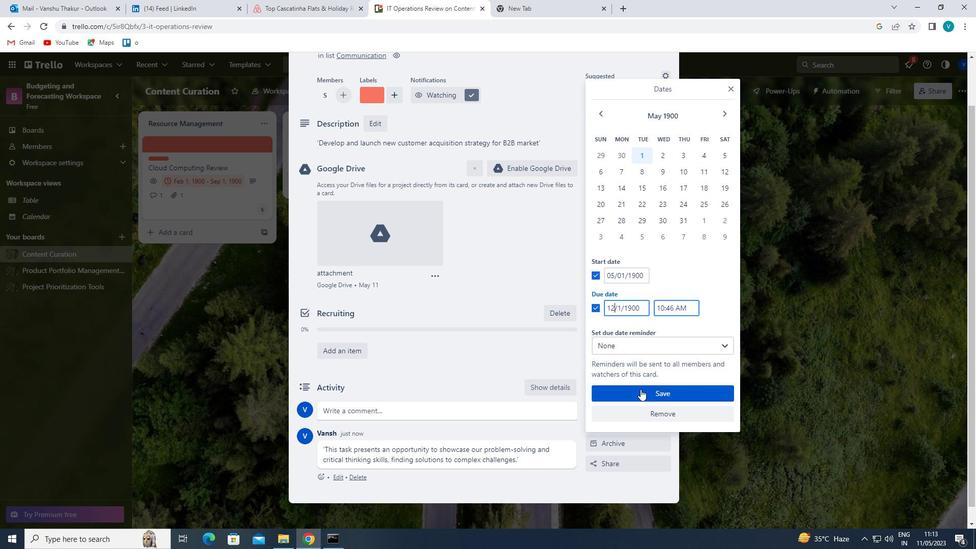 
Action: Mouse pressed left at (640, 391)
Screenshot: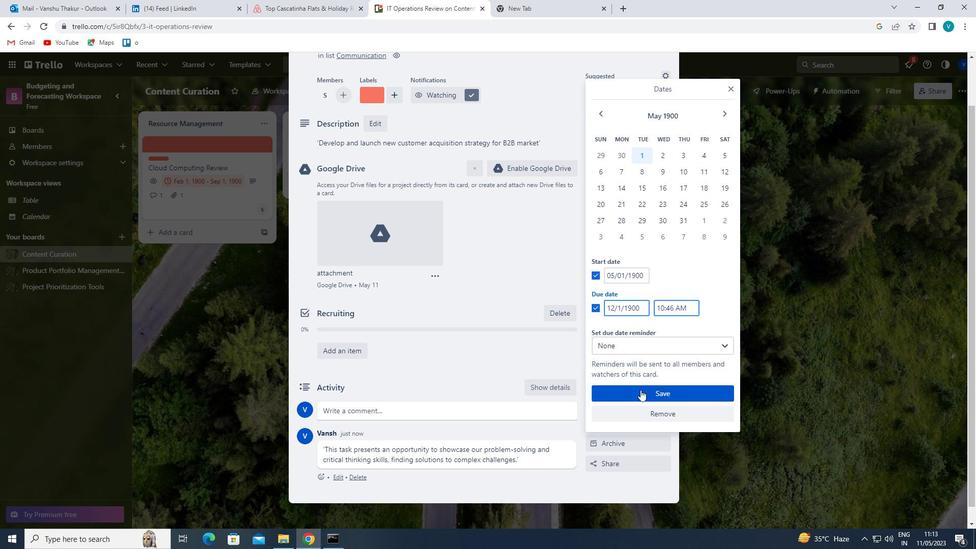 
Action: Mouse moved to (640, 391)
Screenshot: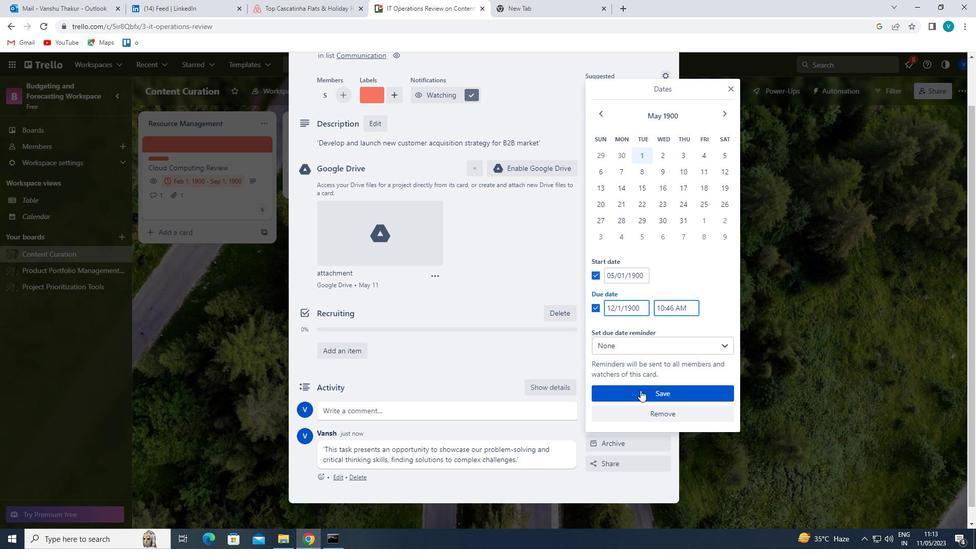 
